 Task: Find connections with filter location Bembèrèkè with filter topic #Technologywith filter profile language Potuguese with filter current company Gates Corporation with filter school Narsee Monjee Educational Trust's - Jamnabai Narsee School with filter industry Breweries with filter service category Writing with filter keywords title Operations Manager
Action: Mouse moved to (553, 85)
Screenshot: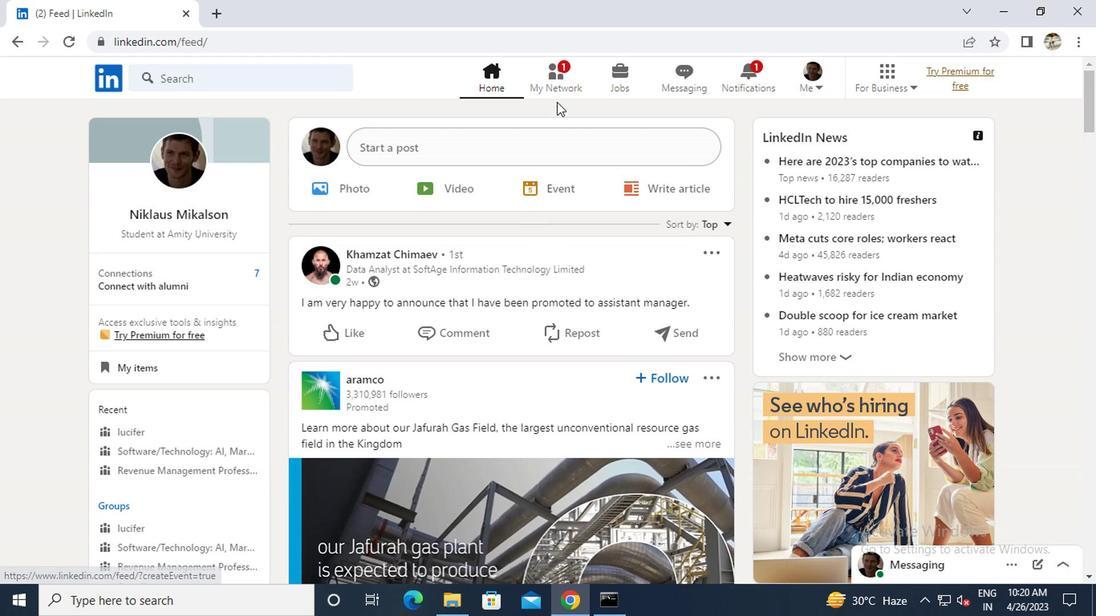 
Action: Mouse pressed left at (553, 85)
Screenshot: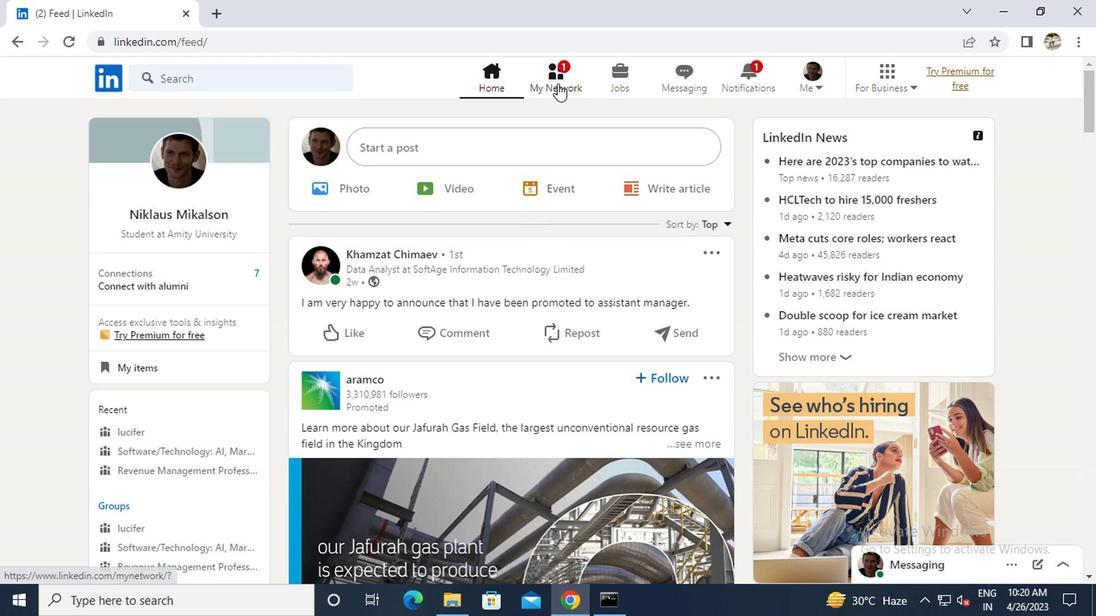 
Action: Mouse moved to (281, 165)
Screenshot: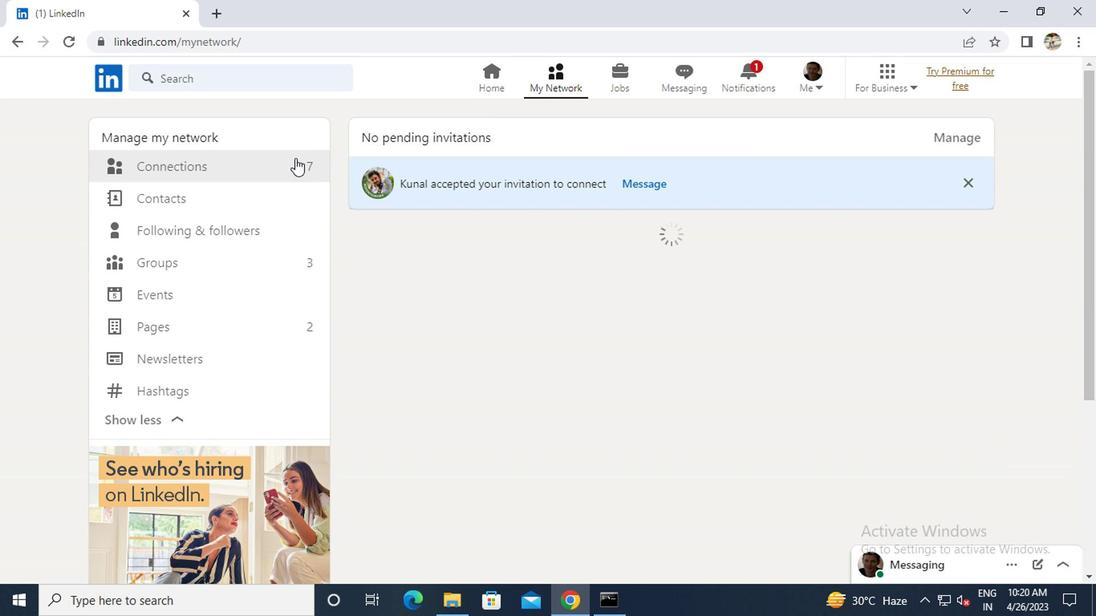 
Action: Mouse pressed left at (281, 165)
Screenshot: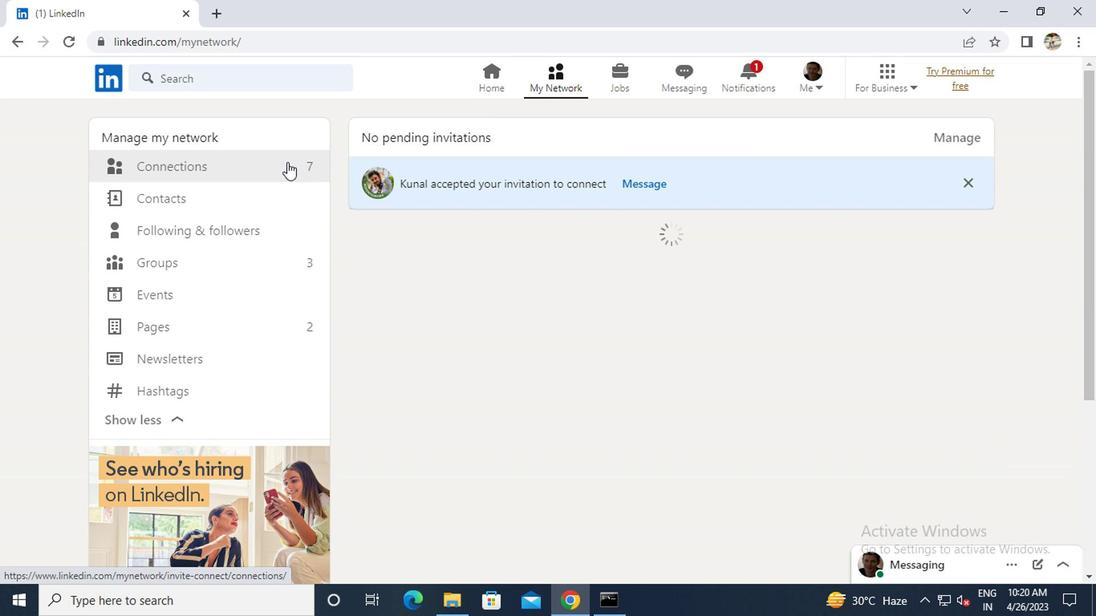 
Action: Mouse moved to (638, 167)
Screenshot: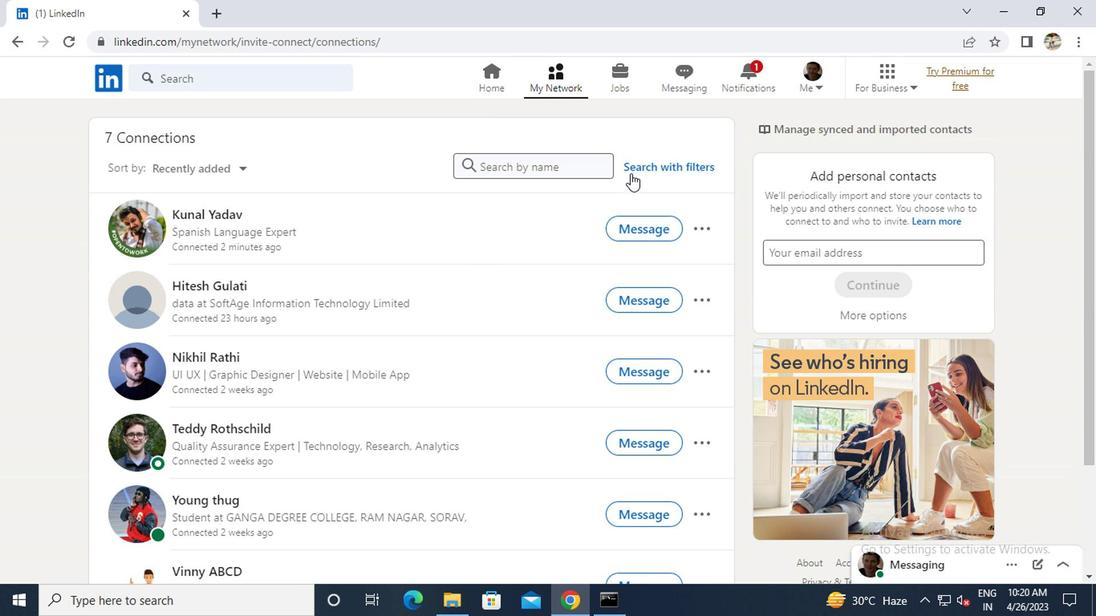 
Action: Mouse pressed left at (638, 167)
Screenshot: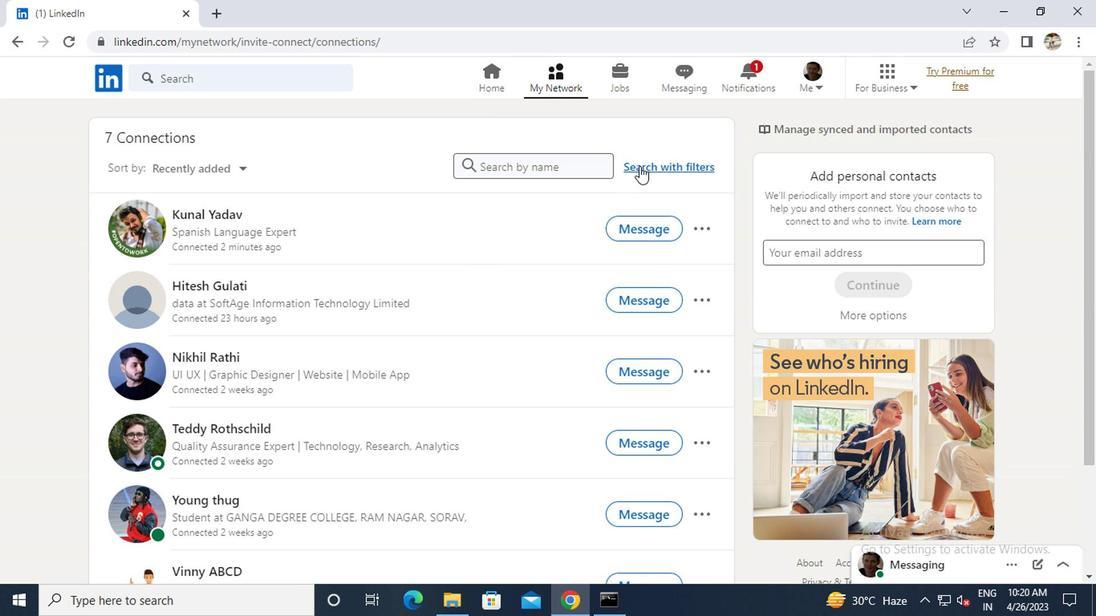 
Action: Mouse moved to (517, 125)
Screenshot: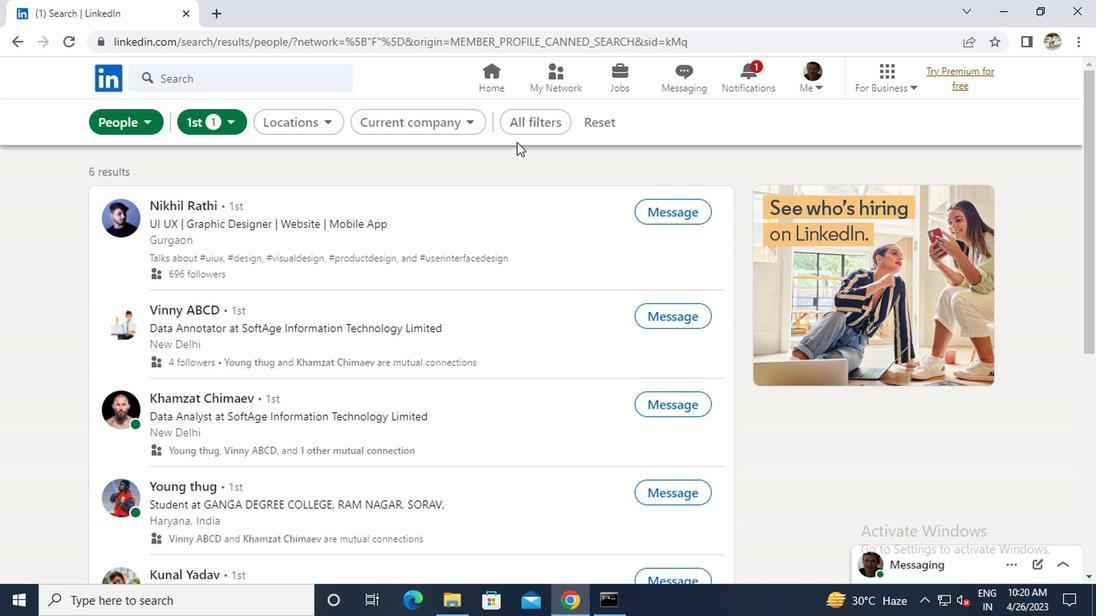 
Action: Mouse pressed left at (517, 125)
Screenshot: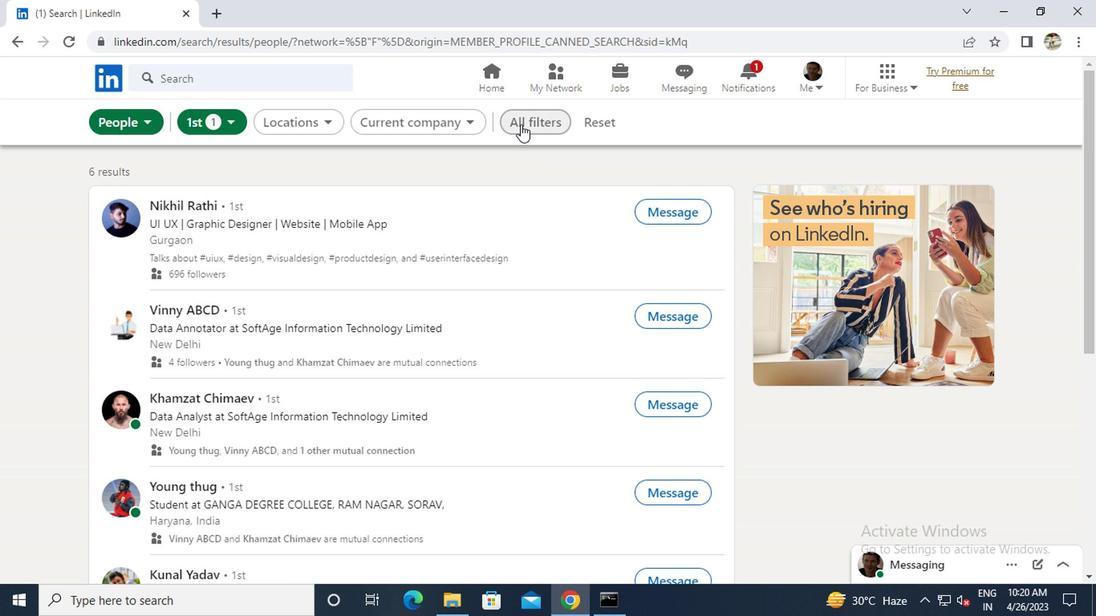 
Action: Mouse moved to (853, 323)
Screenshot: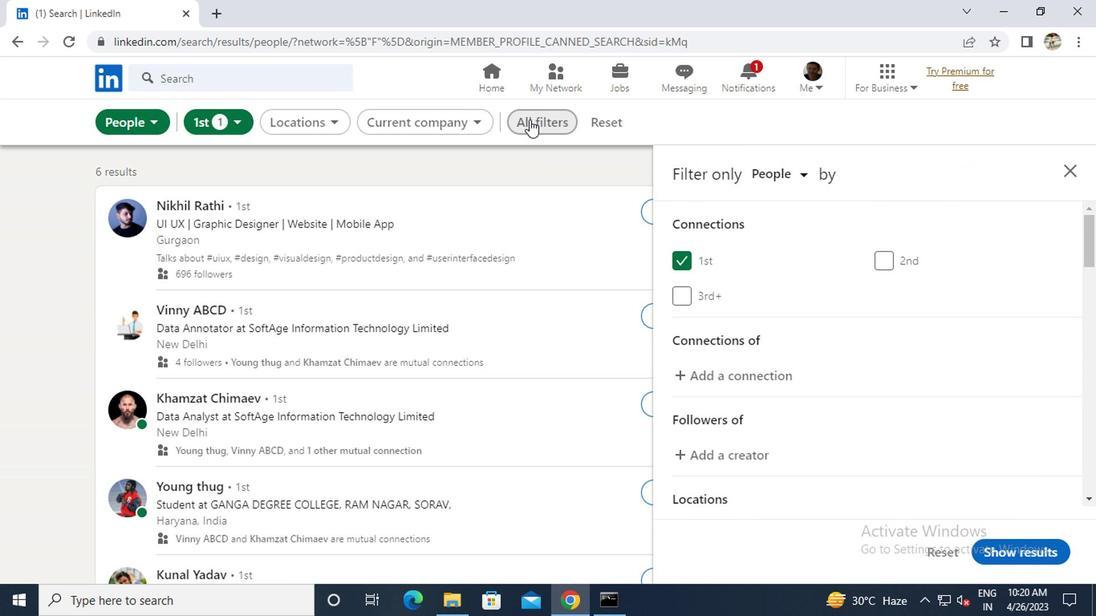 
Action: Mouse scrolled (853, 322) with delta (0, -1)
Screenshot: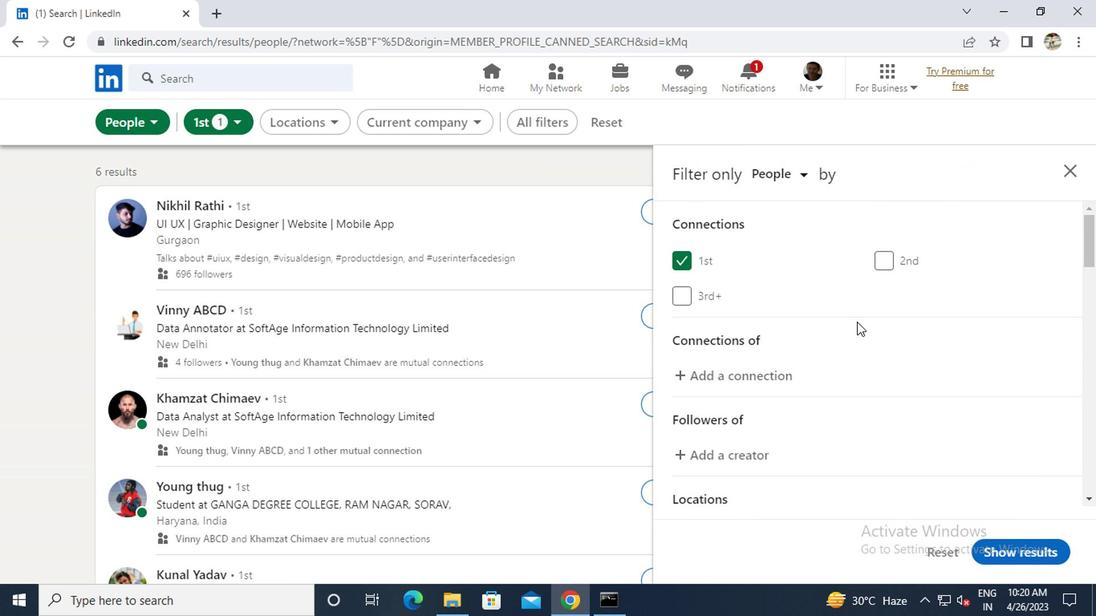 
Action: Mouse scrolled (853, 322) with delta (0, -1)
Screenshot: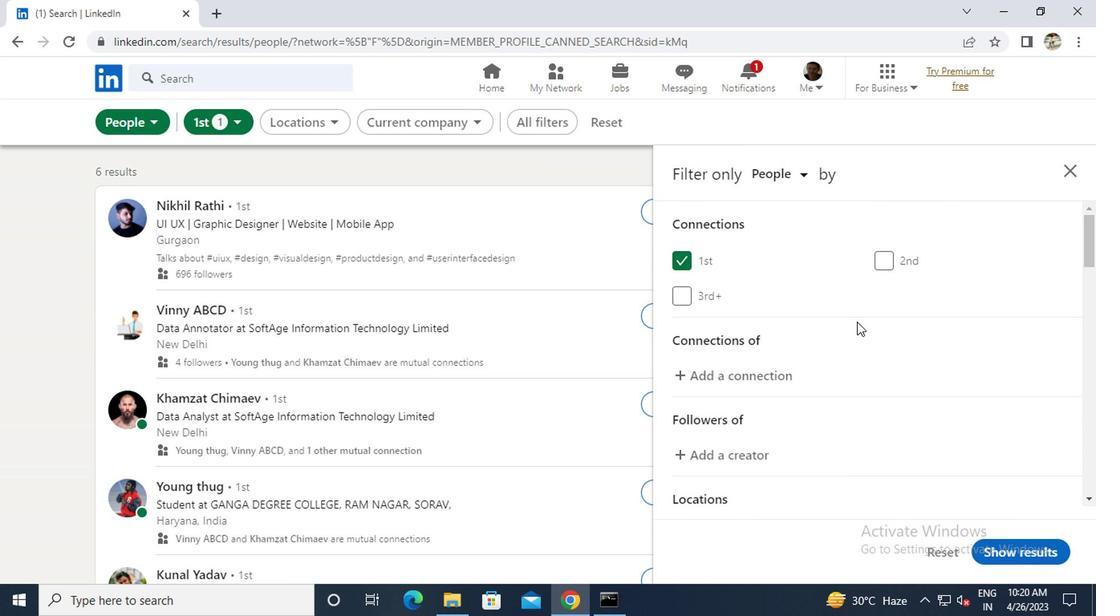 
Action: Mouse scrolled (853, 322) with delta (0, -1)
Screenshot: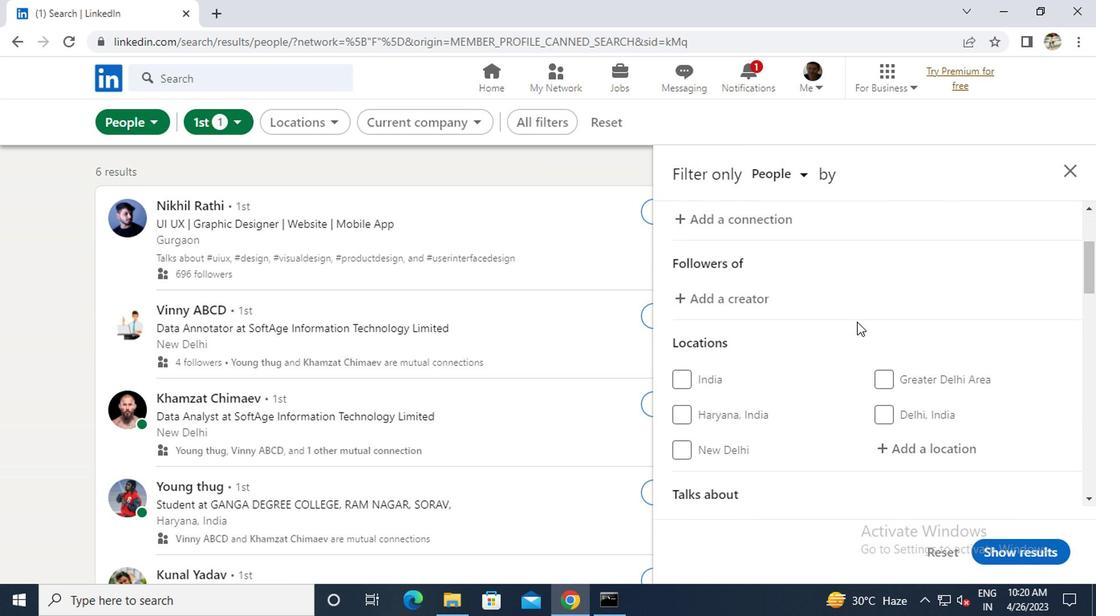 
Action: Mouse moved to (896, 363)
Screenshot: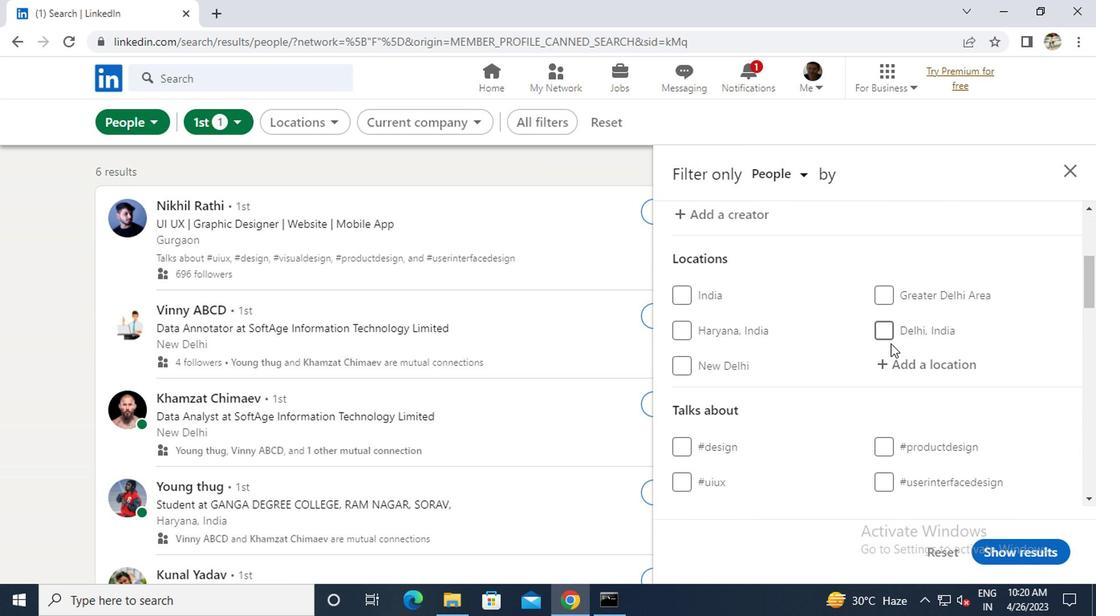 
Action: Mouse pressed left at (896, 363)
Screenshot: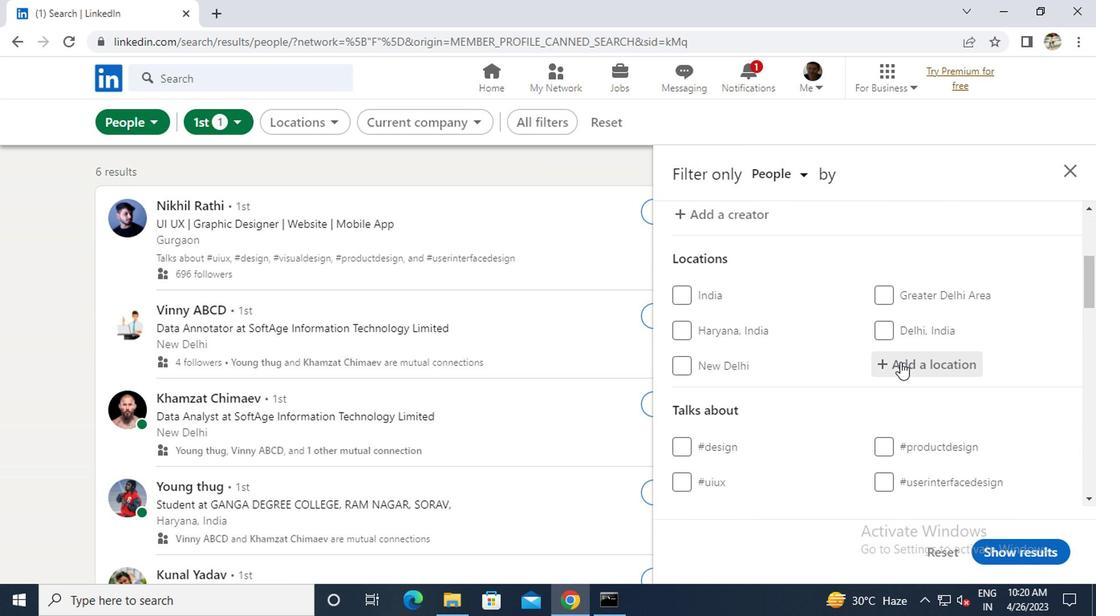 
Action: Key pressed <Key.caps_lock>b<Key.caps_lock>embereke
Screenshot: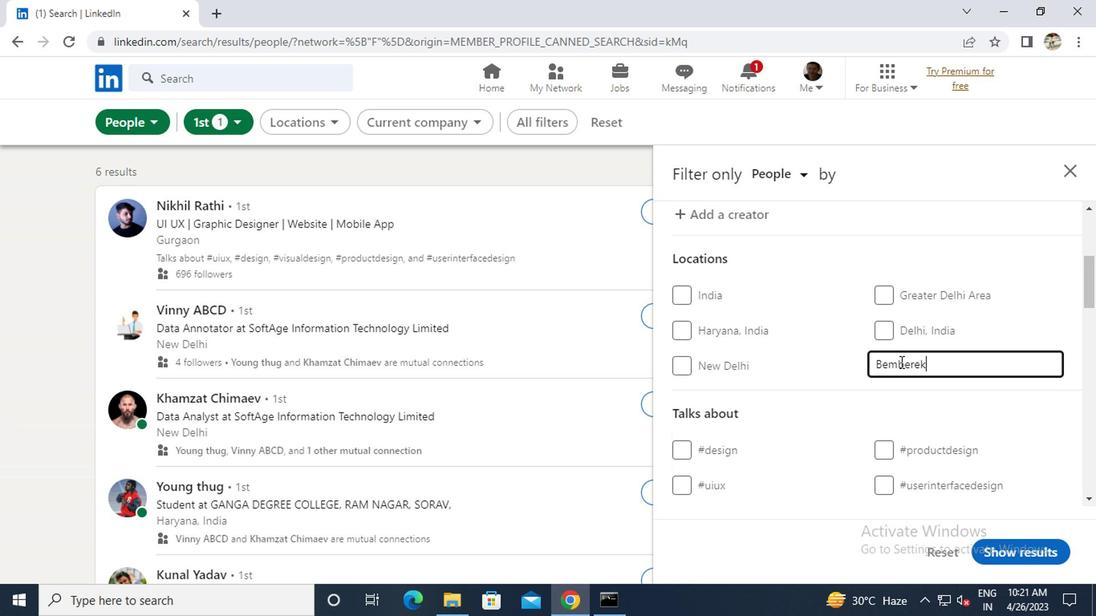 
Action: Mouse scrolled (896, 362) with delta (0, -1)
Screenshot: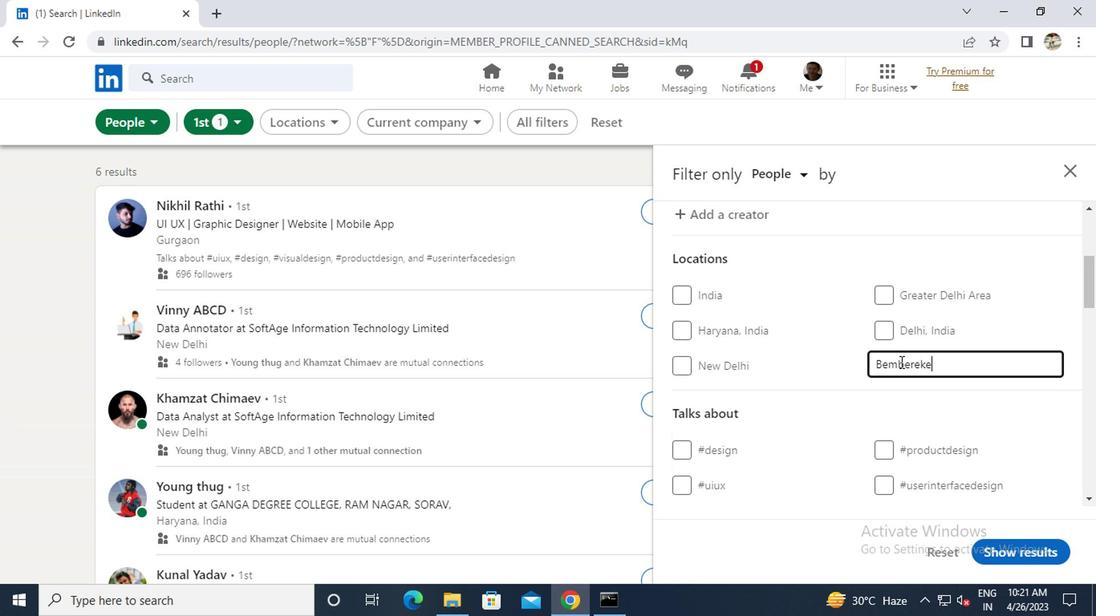 
Action: Mouse scrolled (896, 362) with delta (0, -1)
Screenshot: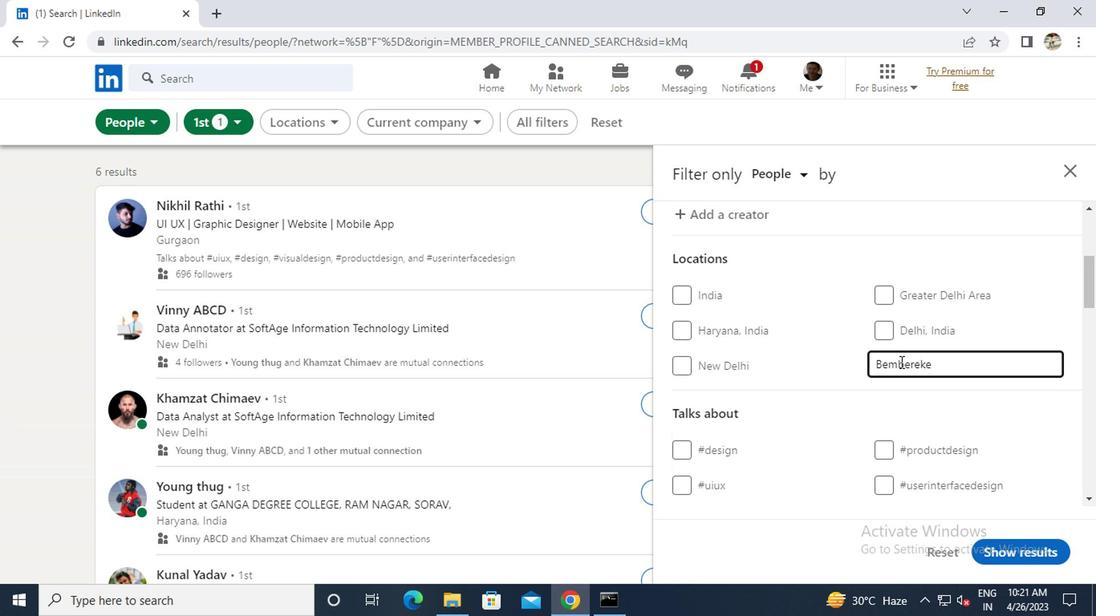 
Action: Mouse moved to (898, 364)
Screenshot: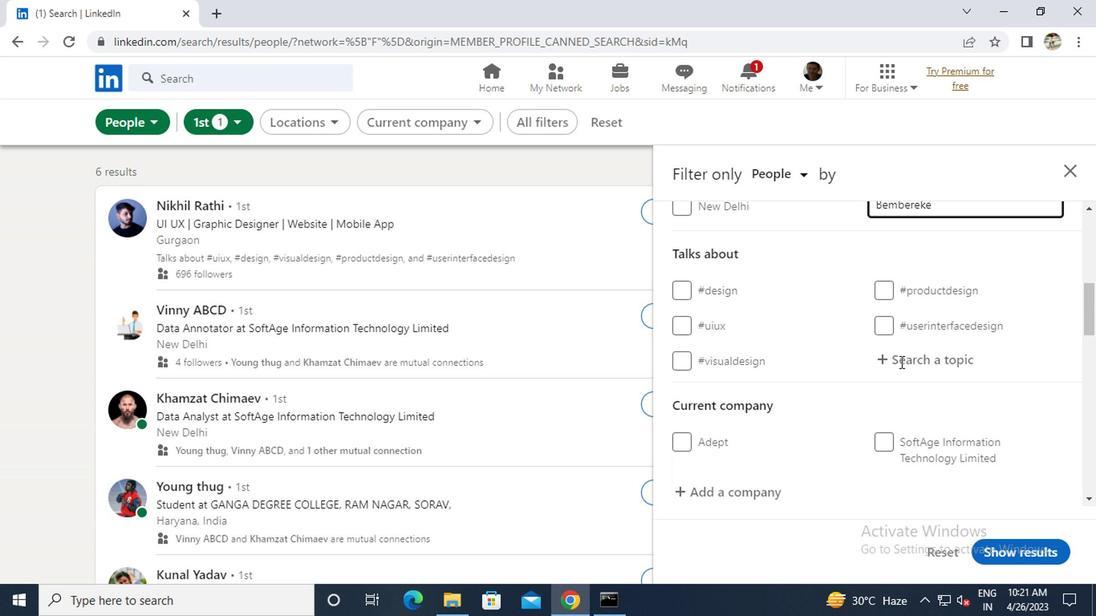 
Action: Mouse pressed left at (898, 364)
Screenshot: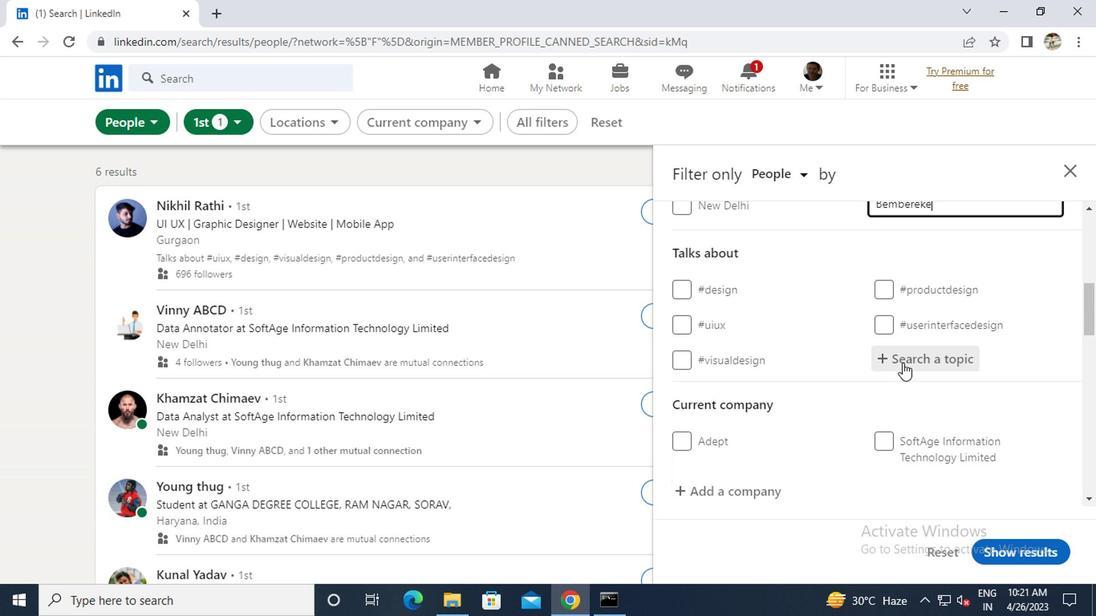 
Action: Key pressed <Key.shift>#<Key.caps_lock>T<Key.caps_lock>ECHNOLOGY
Screenshot: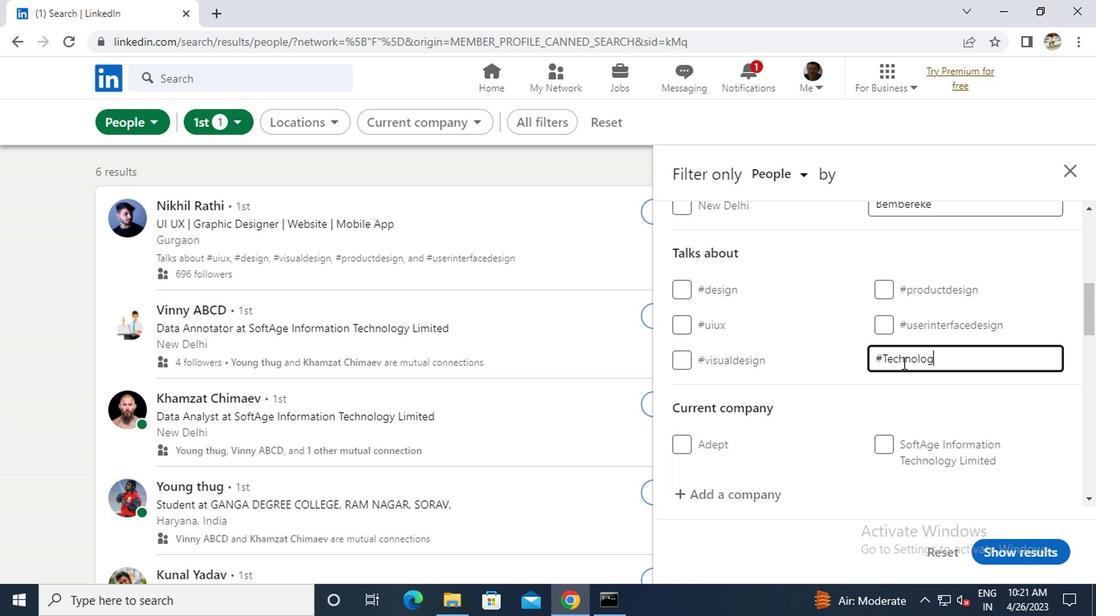 
Action: Mouse scrolled (898, 363) with delta (0, 0)
Screenshot: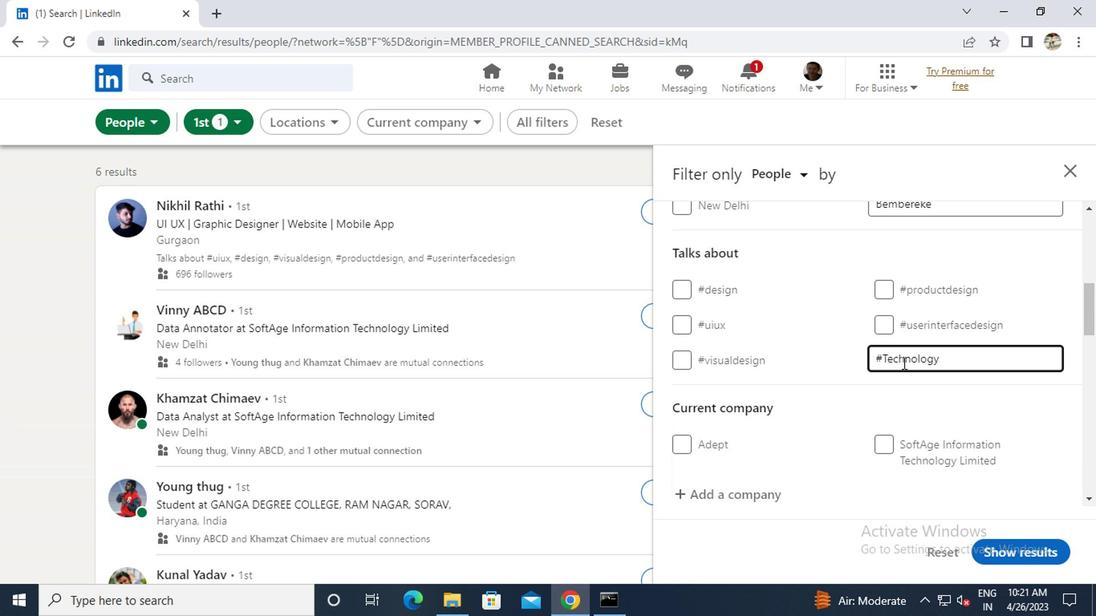 
Action: Mouse scrolled (898, 363) with delta (0, 0)
Screenshot: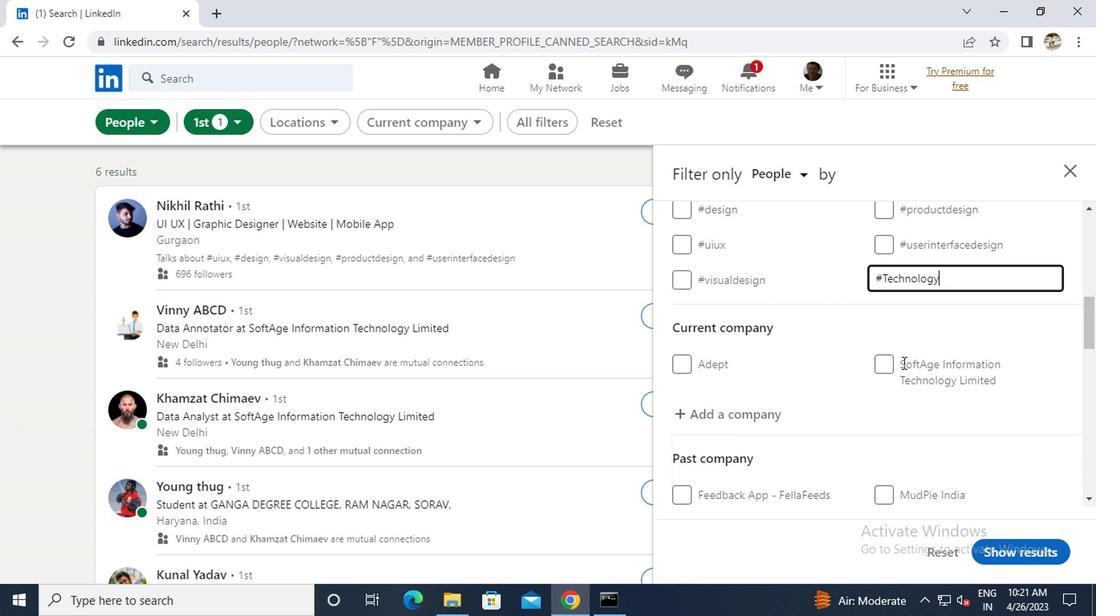 
Action: Mouse scrolled (898, 363) with delta (0, 0)
Screenshot: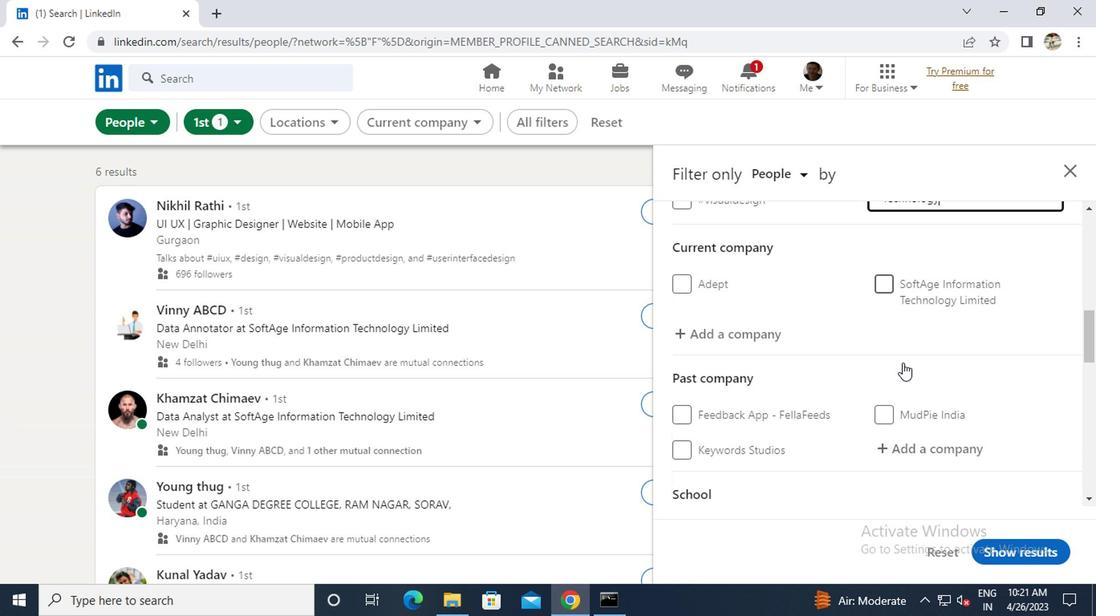 
Action: Mouse scrolled (898, 363) with delta (0, 0)
Screenshot: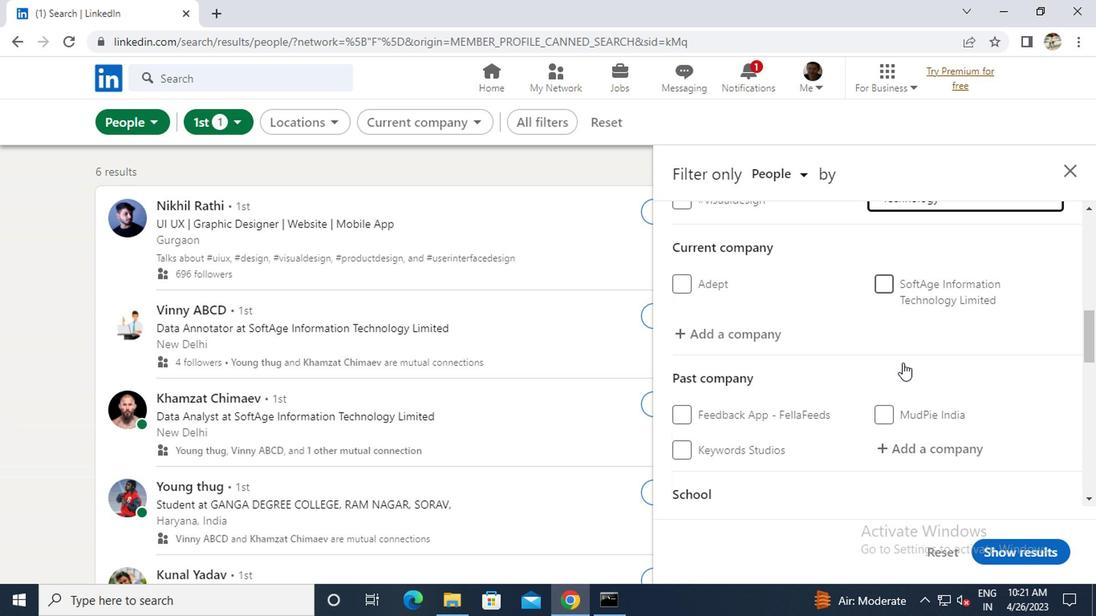 
Action: Mouse scrolled (898, 363) with delta (0, 0)
Screenshot: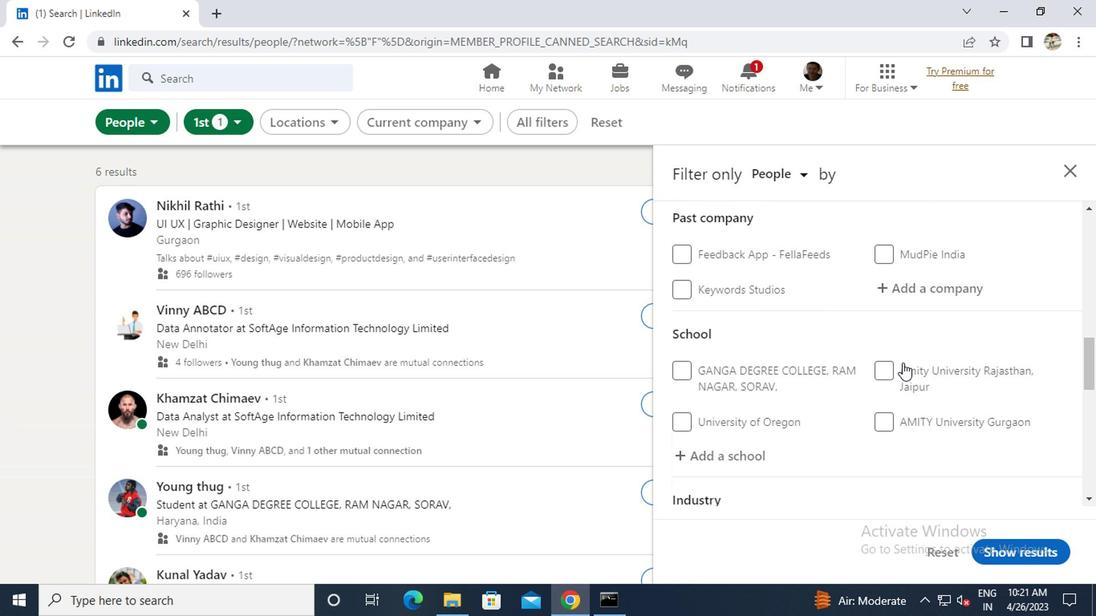 
Action: Mouse scrolled (898, 363) with delta (0, 0)
Screenshot: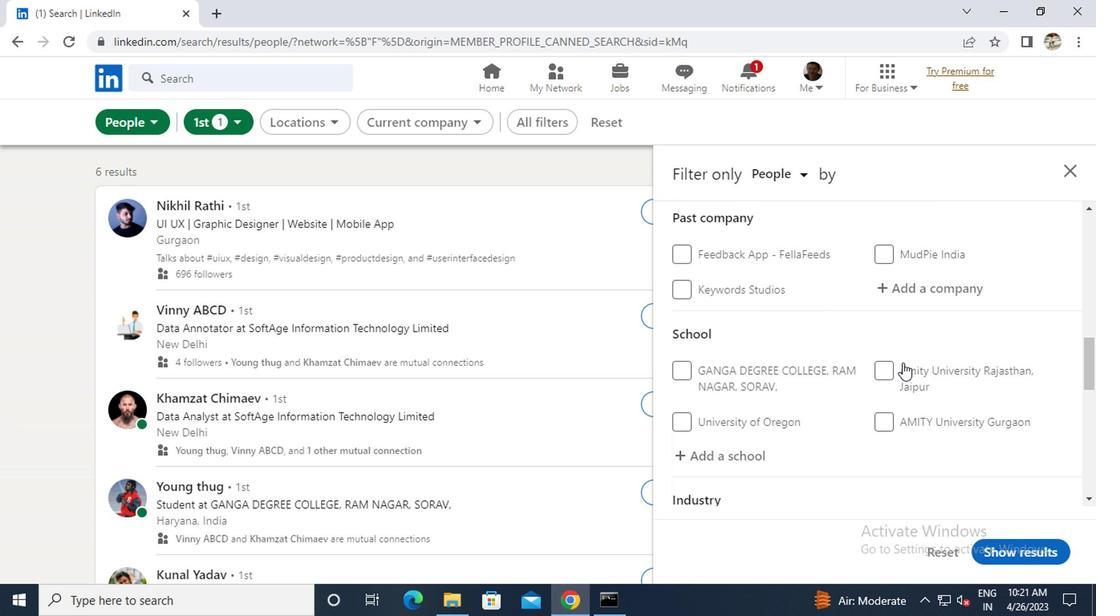 
Action: Mouse scrolled (898, 363) with delta (0, 0)
Screenshot: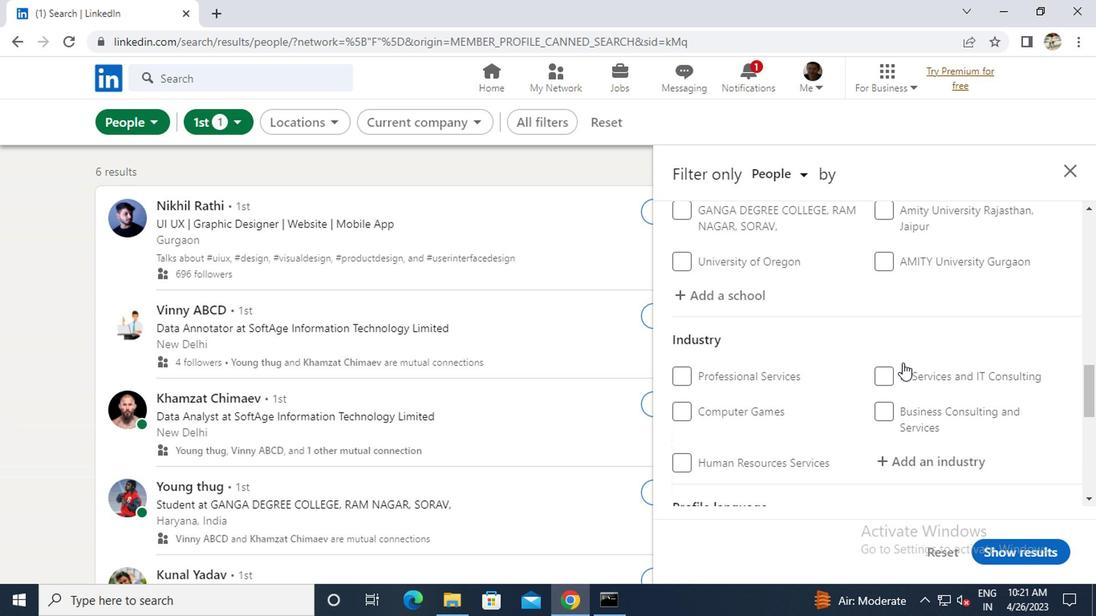 
Action: Mouse scrolled (898, 363) with delta (0, 0)
Screenshot: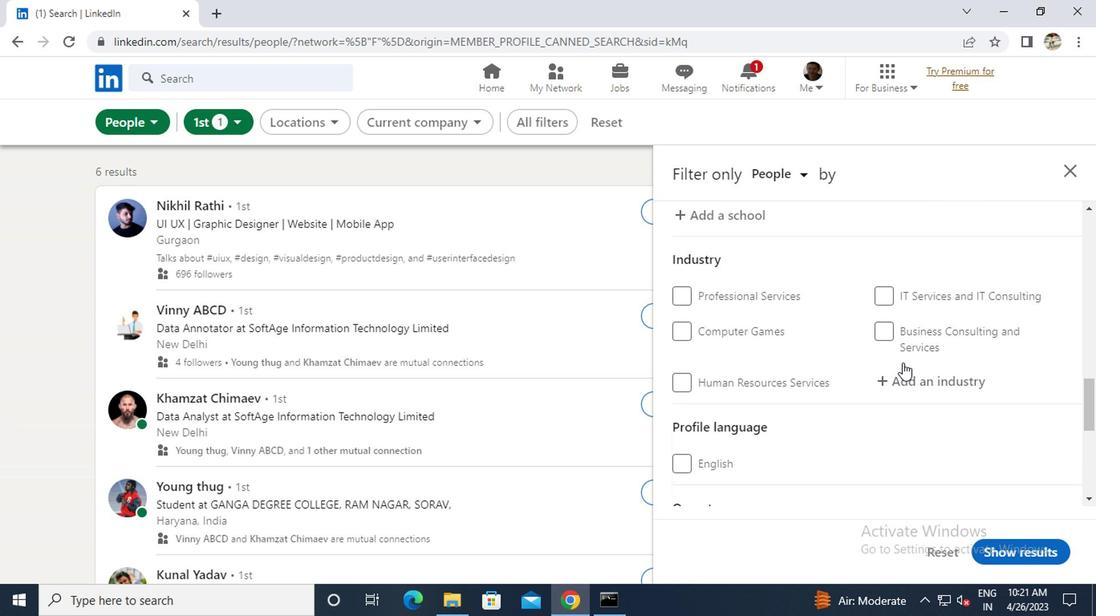 
Action: Mouse scrolled (898, 363) with delta (0, 0)
Screenshot: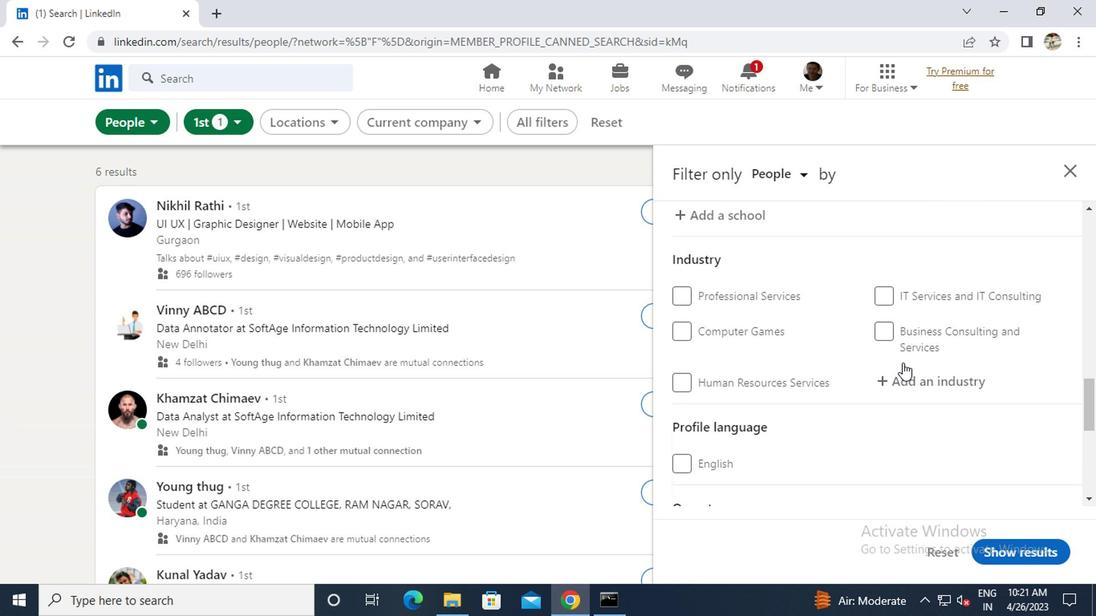 
Action: Mouse scrolled (898, 365) with delta (0, 1)
Screenshot: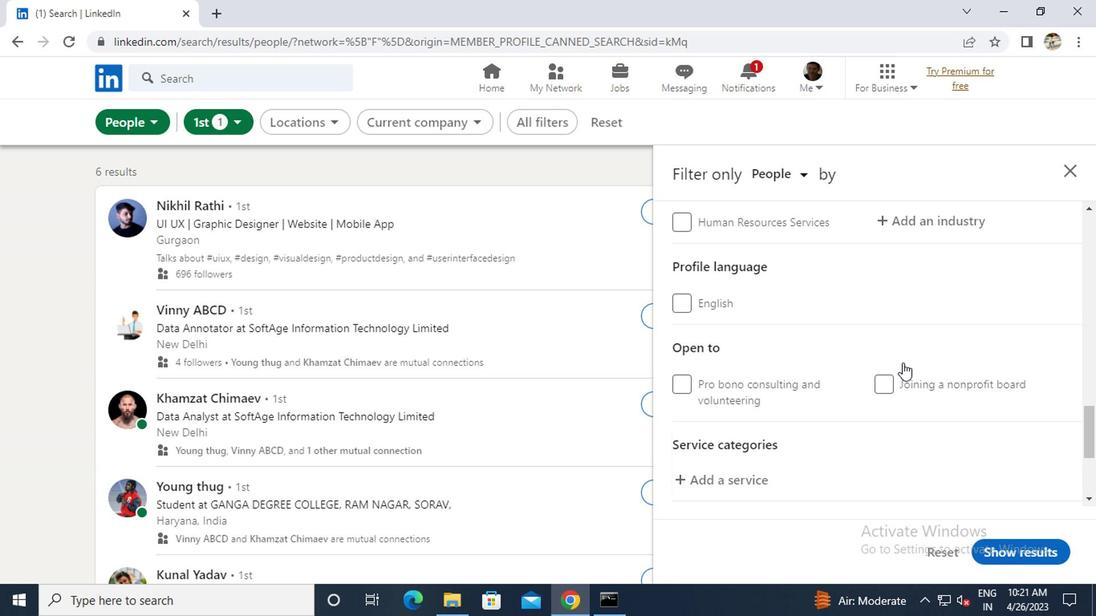 
Action: Mouse scrolled (898, 365) with delta (0, 1)
Screenshot: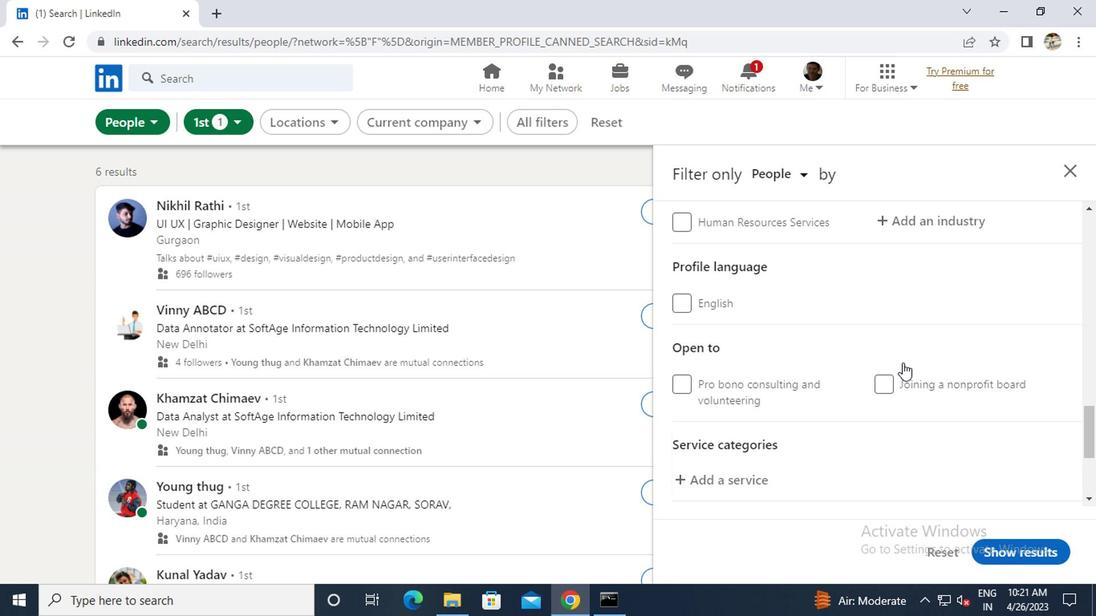 
Action: Mouse scrolled (898, 365) with delta (0, 1)
Screenshot: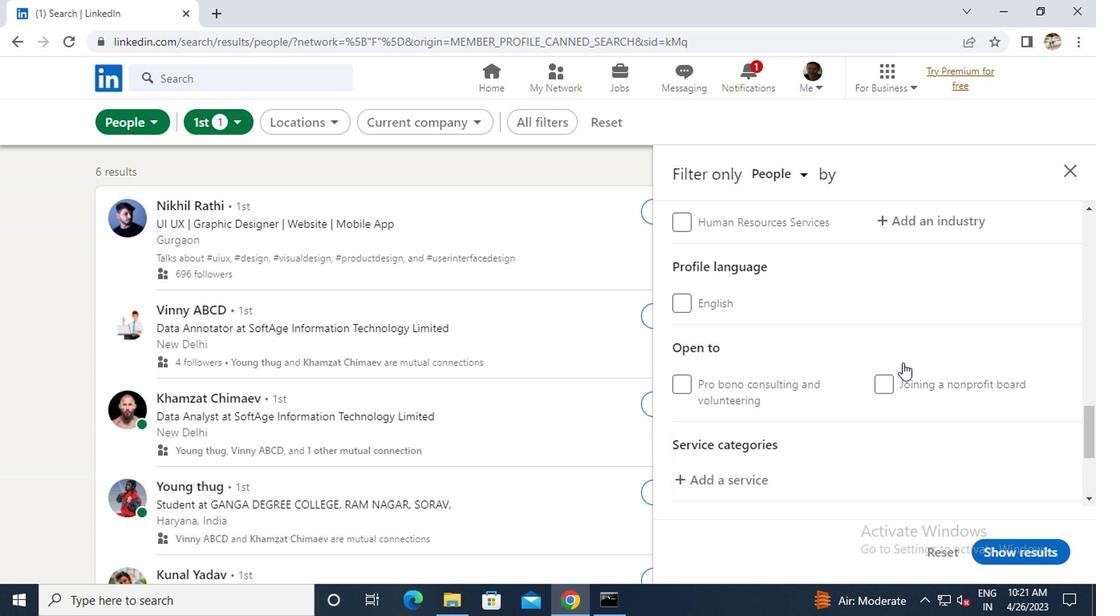 
Action: Mouse scrolled (898, 365) with delta (0, 1)
Screenshot: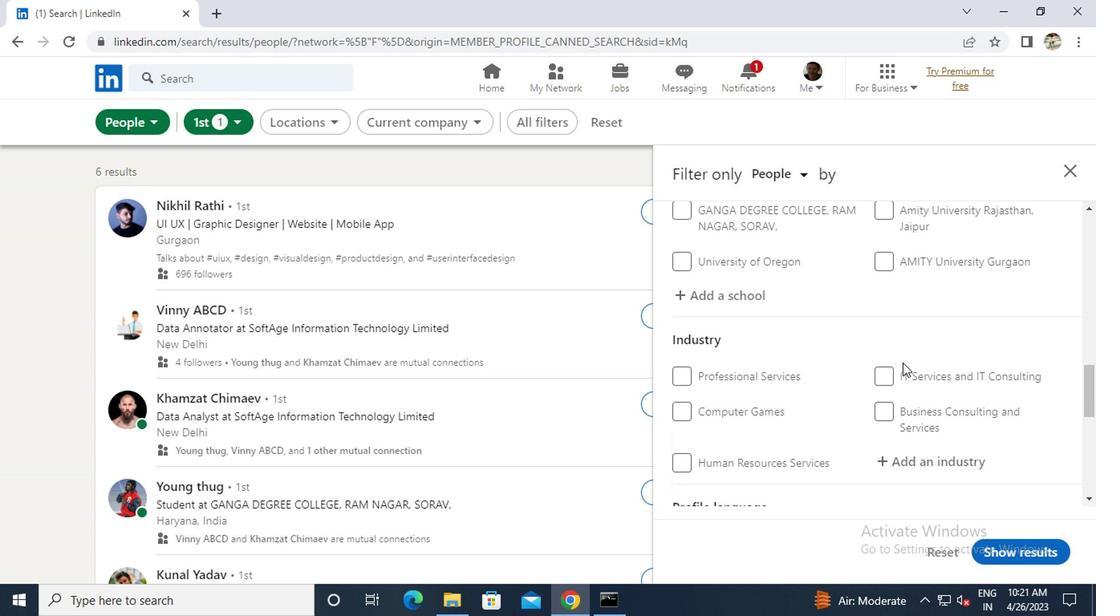 
Action: Mouse scrolled (898, 365) with delta (0, 1)
Screenshot: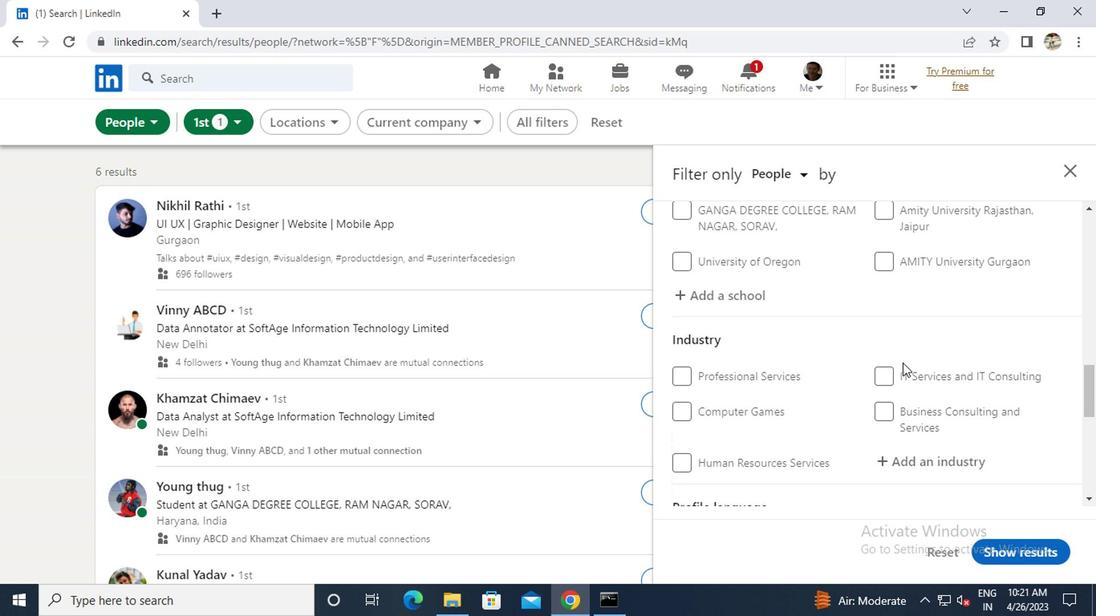 
Action: Mouse scrolled (898, 365) with delta (0, 1)
Screenshot: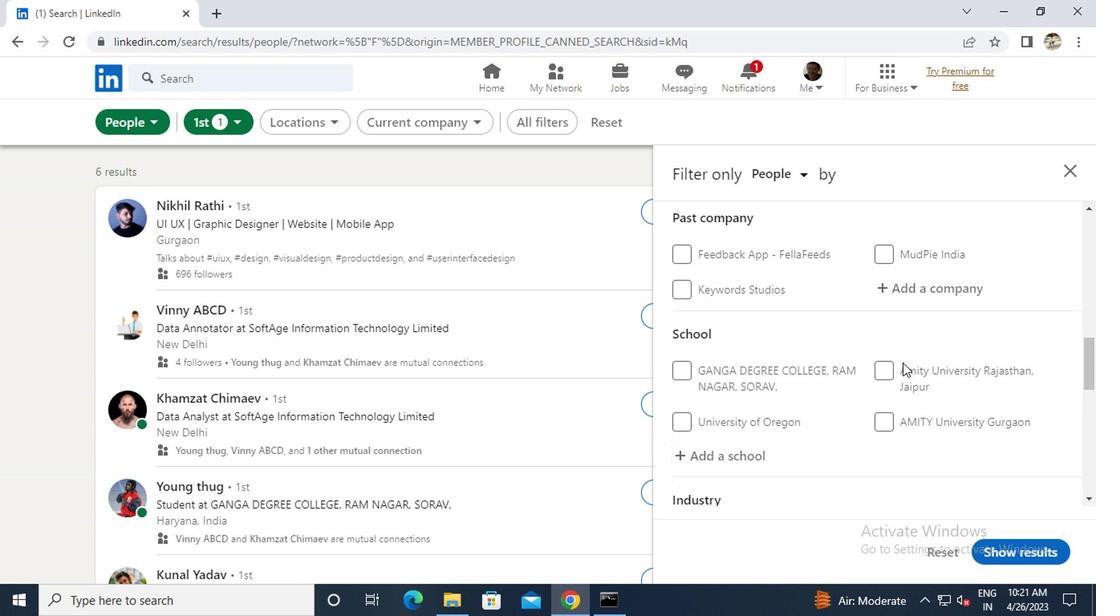 
Action: Mouse scrolled (898, 365) with delta (0, 1)
Screenshot: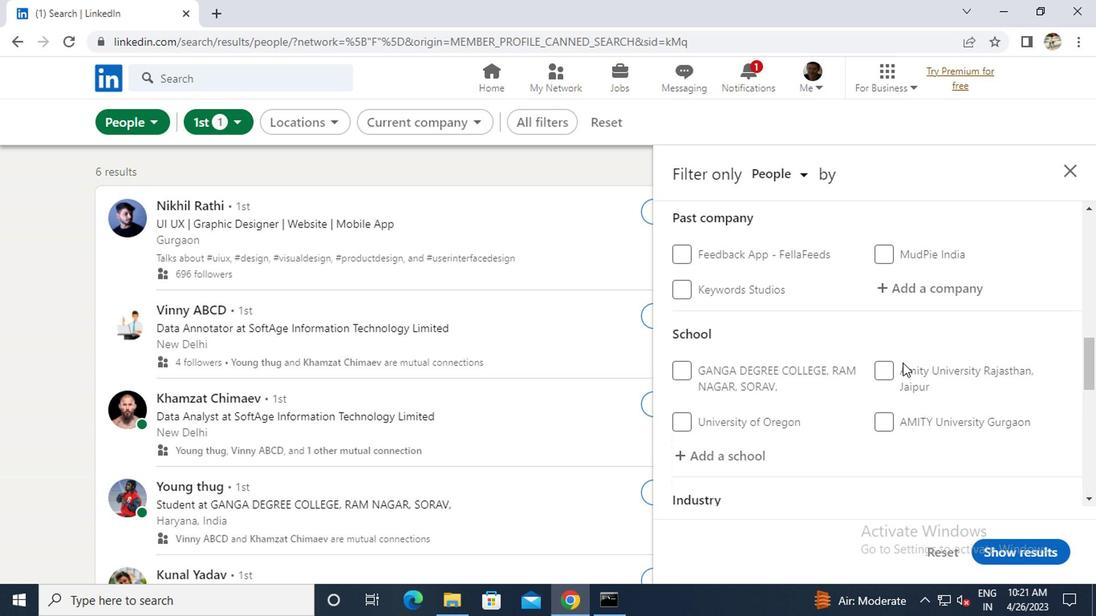 
Action: Mouse scrolled (898, 365) with delta (0, 1)
Screenshot: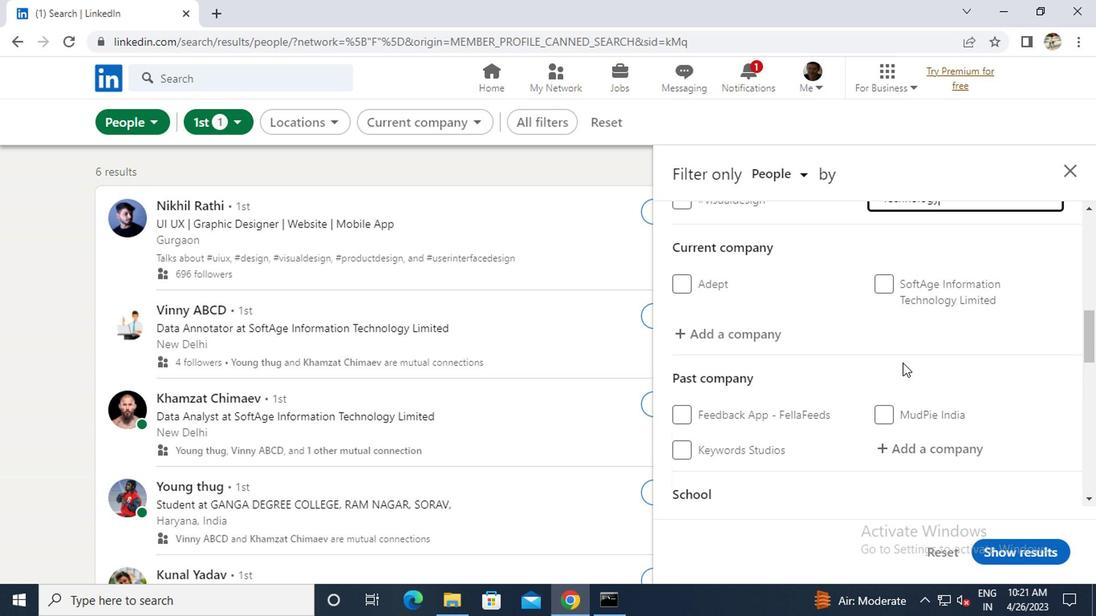 
Action: Mouse moved to (739, 415)
Screenshot: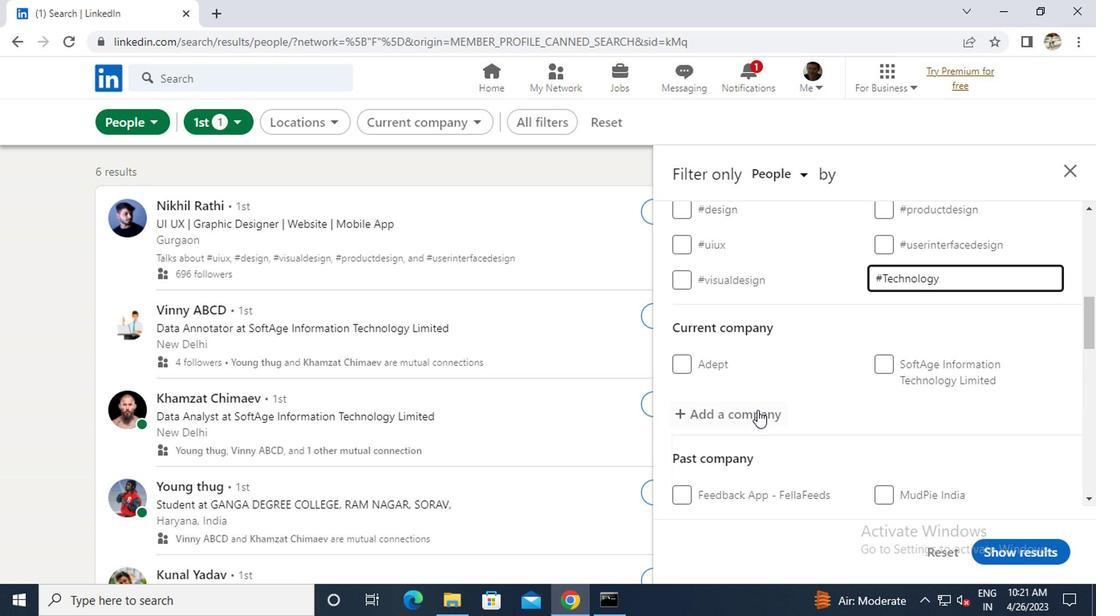 
Action: Mouse pressed left at (739, 415)
Screenshot: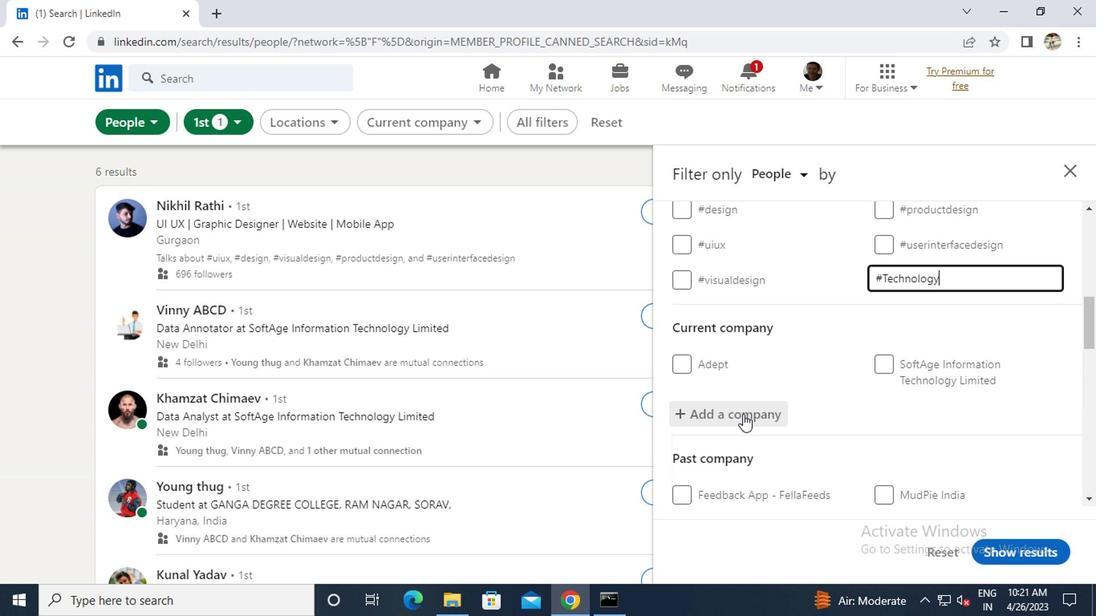 
Action: Key pressed <Key.caps_lock>G<Key.caps_lock>ATES<Key.space><Key.caps_lock>C<Key.caps_lock>ORPORATION
Screenshot: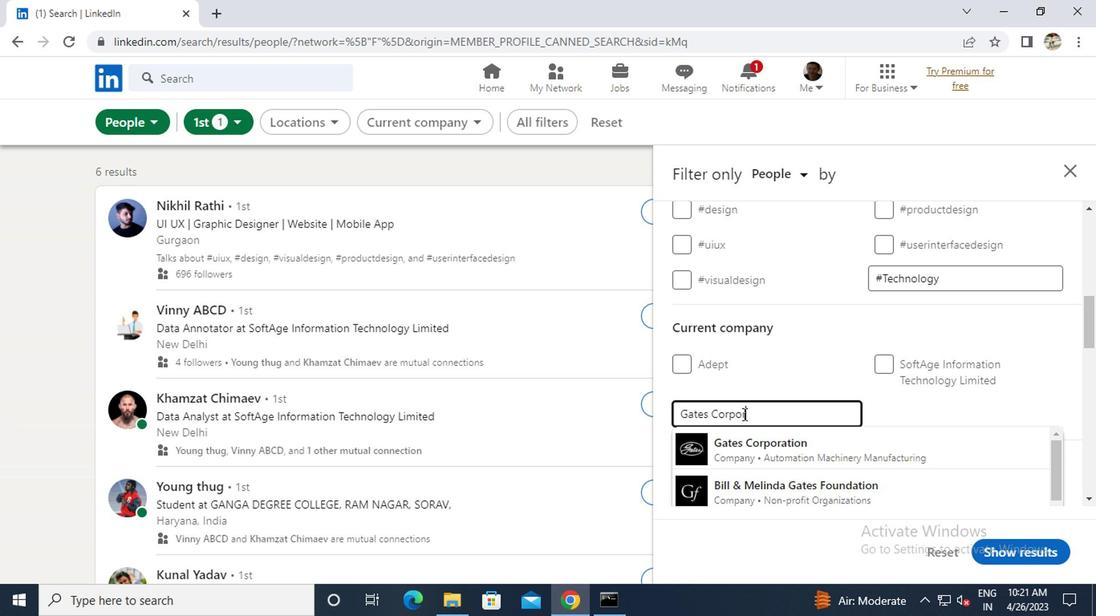 
Action: Mouse moved to (736, 437)
Screenshot: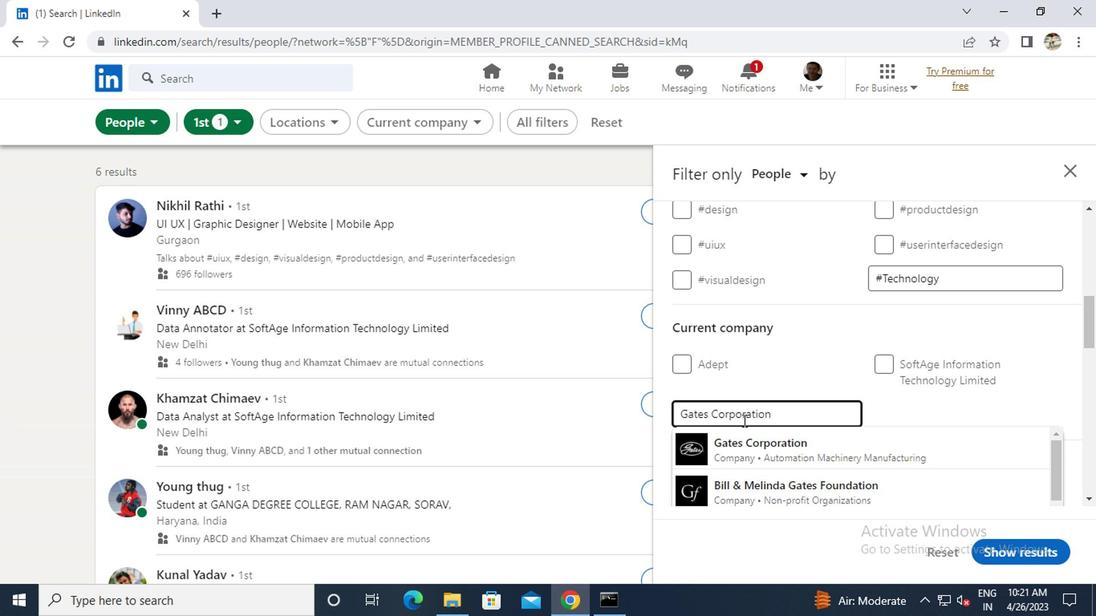 
Action: Mouse pressed left at (736, 437)
Screenshot: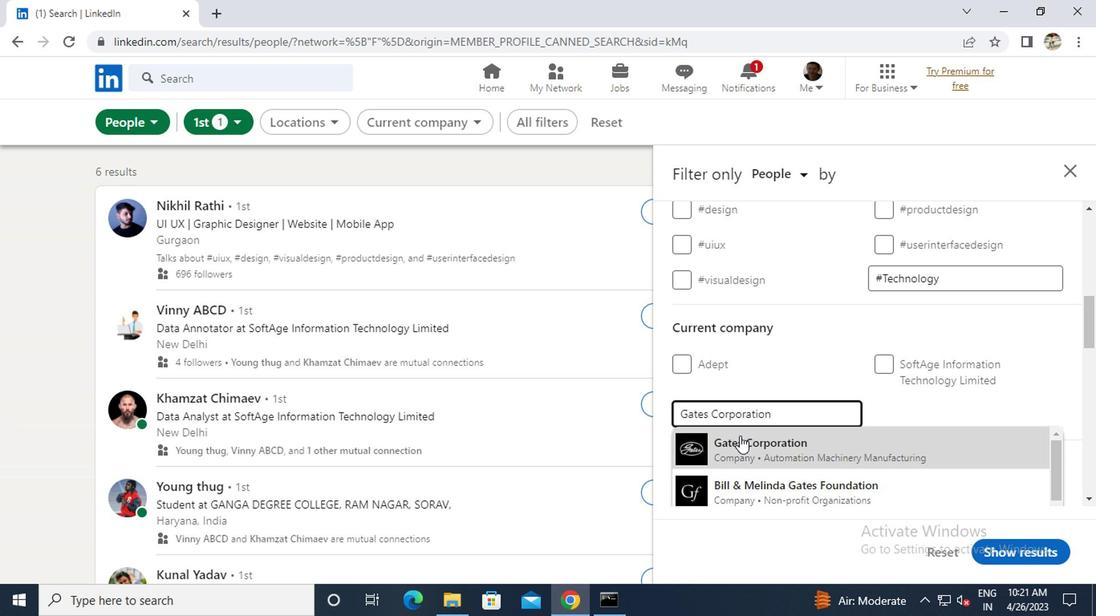 
Action: Mouse scrolled (736, 436) with delta (0, 0)
Screenshot: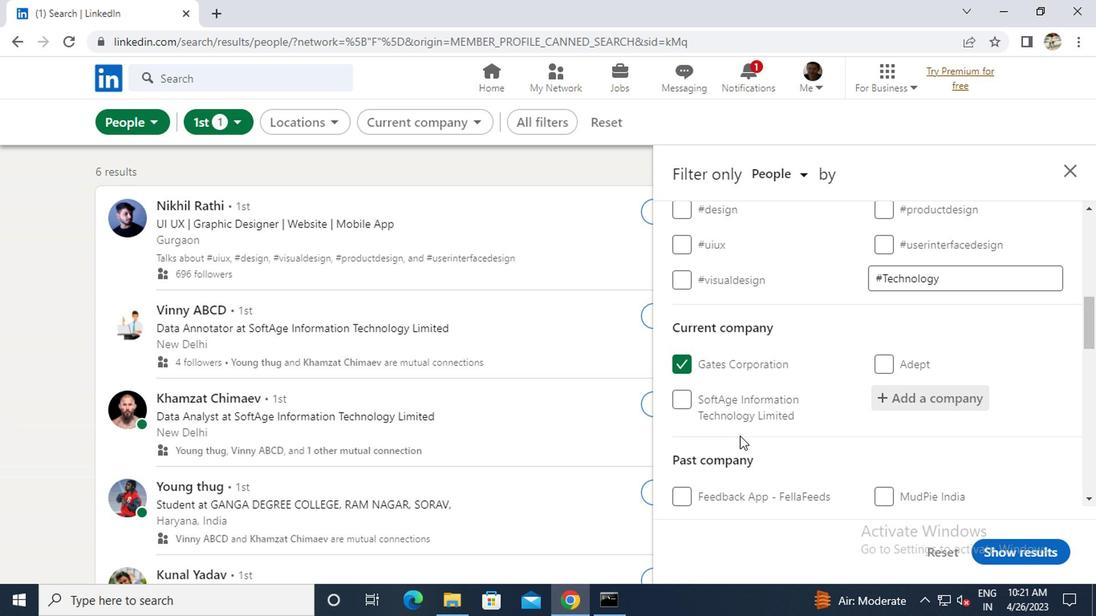 
Action: Mouse scrolled (736, 436) with delta (0, 0)
Screenshot: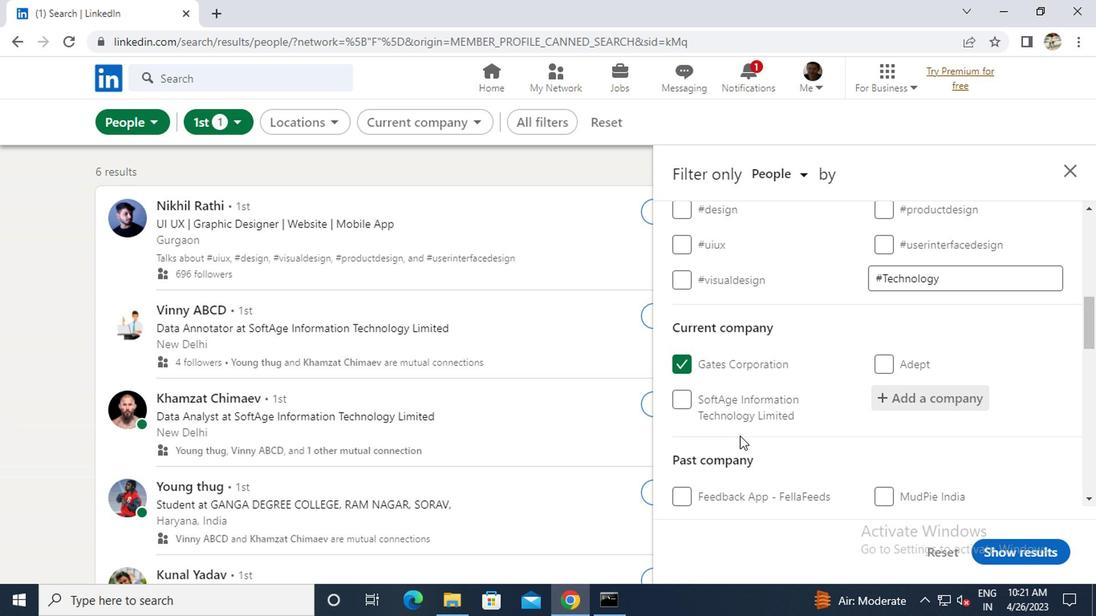 
Action: Mouse scrolled (736, 436) with delta (0, 0)
Screenshot: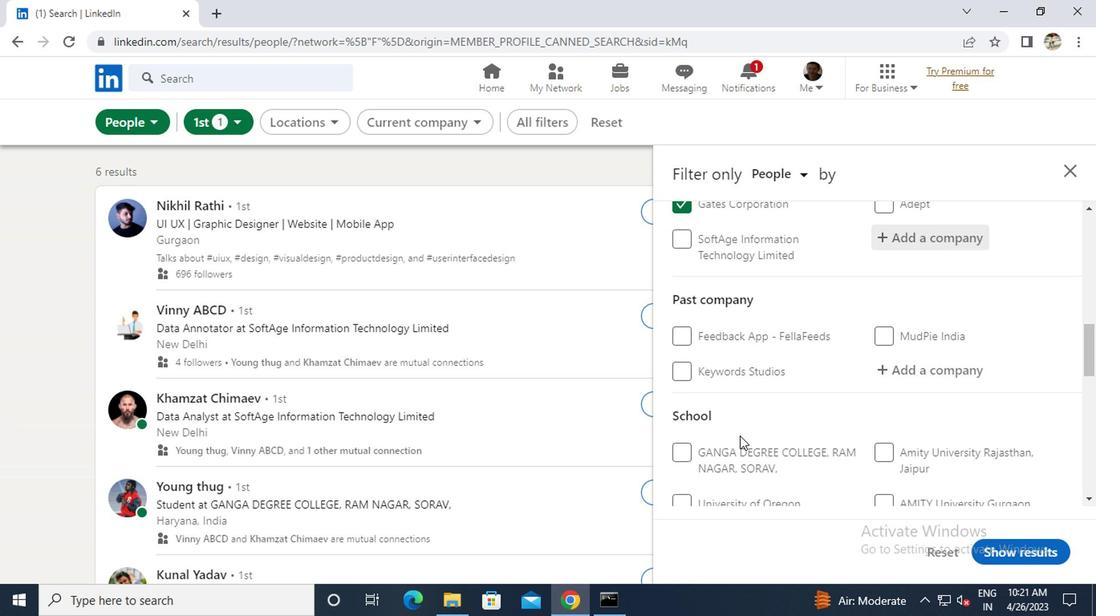 
Action: Mouse moved to (723, 454)
Screenshot: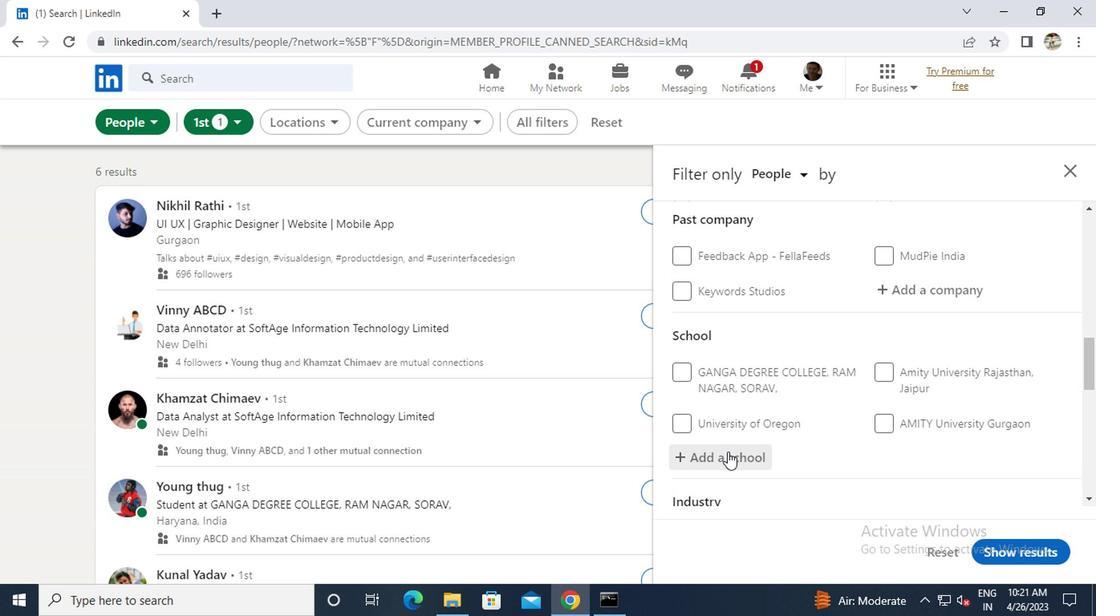 
Action: Mouse pressed left at (723, 454)
Screenshot: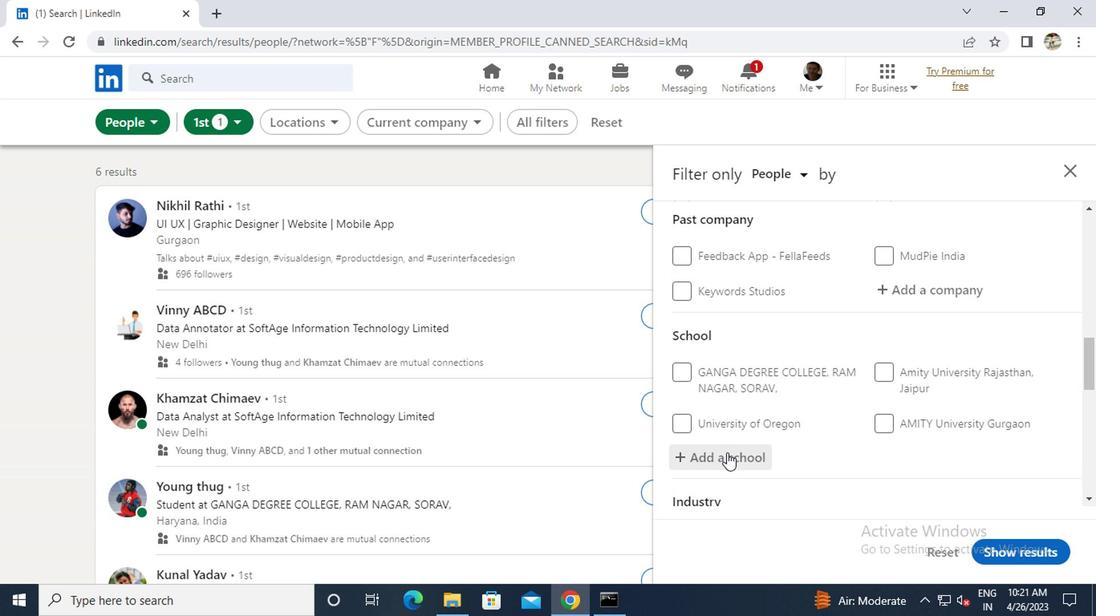 
Action: Key pressed <Key.caps_lock>N<Key.caps_lock>ARSEE<Key.space><Key.caps_lock>M<Key.caps_lock>ONJEE<Key.space><Key.caps_lock>E<Key.caps_lock>DUCATIONAL<Key.space><Key.caps_lock>T<Key.caps_lock>U<Key.backspace>RUST'S<Key.space>-<Key.space><Key.caps_lock>J<Key.caps_lock>AMNABAI<Key.space><Key.caps_lock>N<Key.caps_lock>ARSEE<Key.space><Key.caps_lock>S<Key.caps_lock>CHOOL
Screenshot: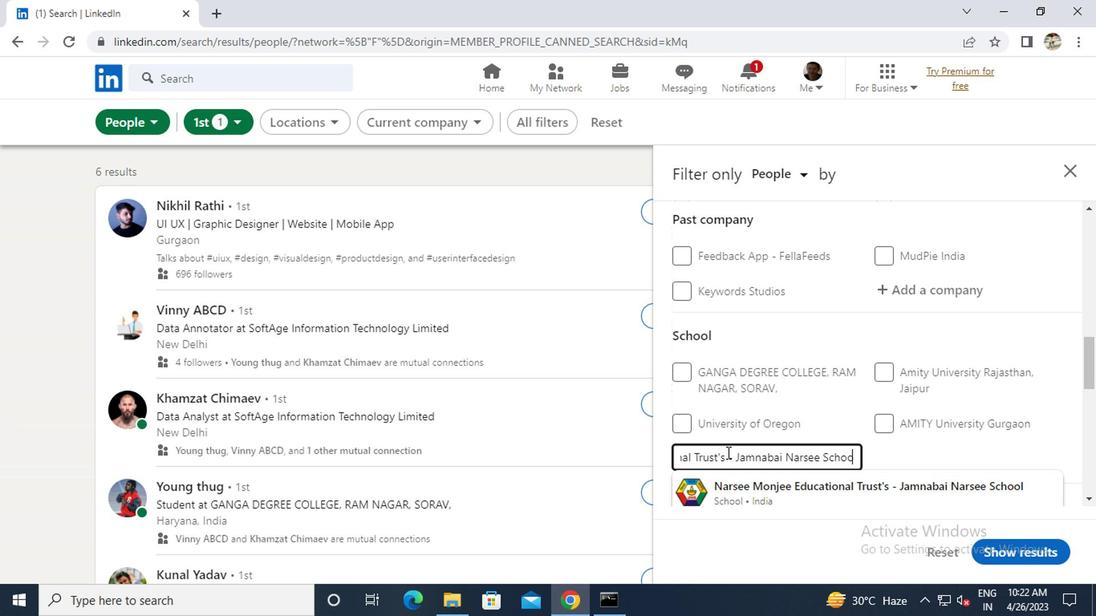 
Action: Mouse moved to (749, 479)
Screenshot: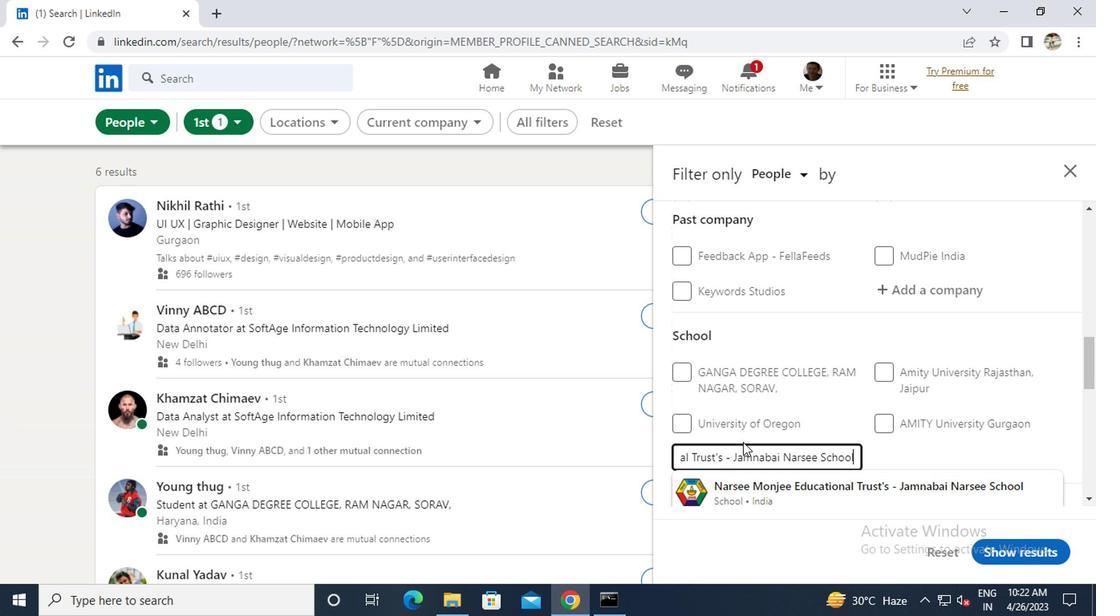 
Action: Mouse pressed left at (749, 479)
Screenshot: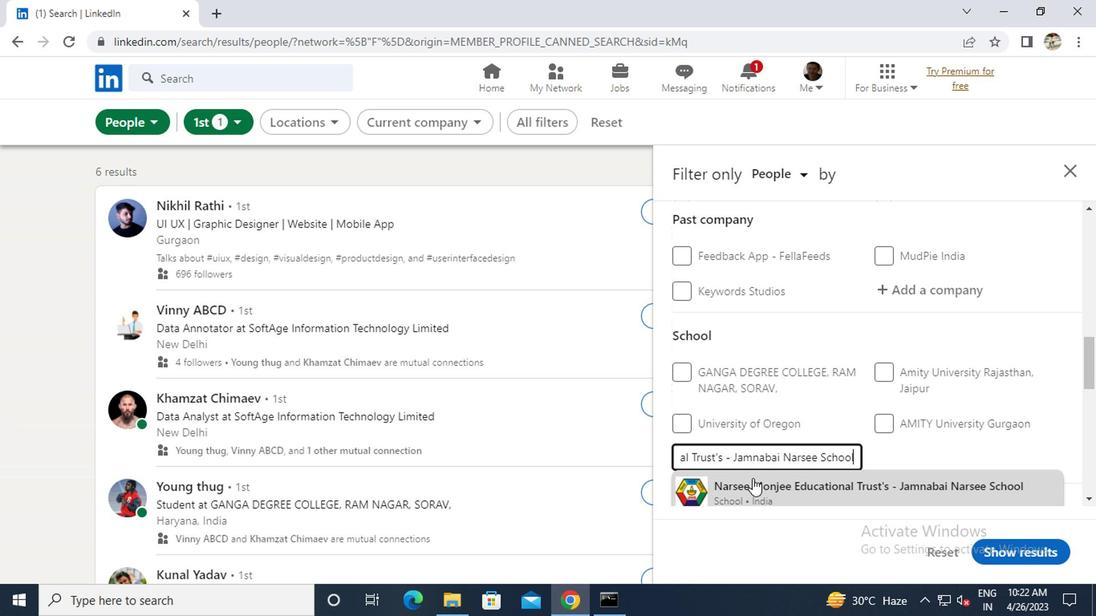
Action: Mouse scrolled (749, 479) with delta (0, 0)
Screenshot: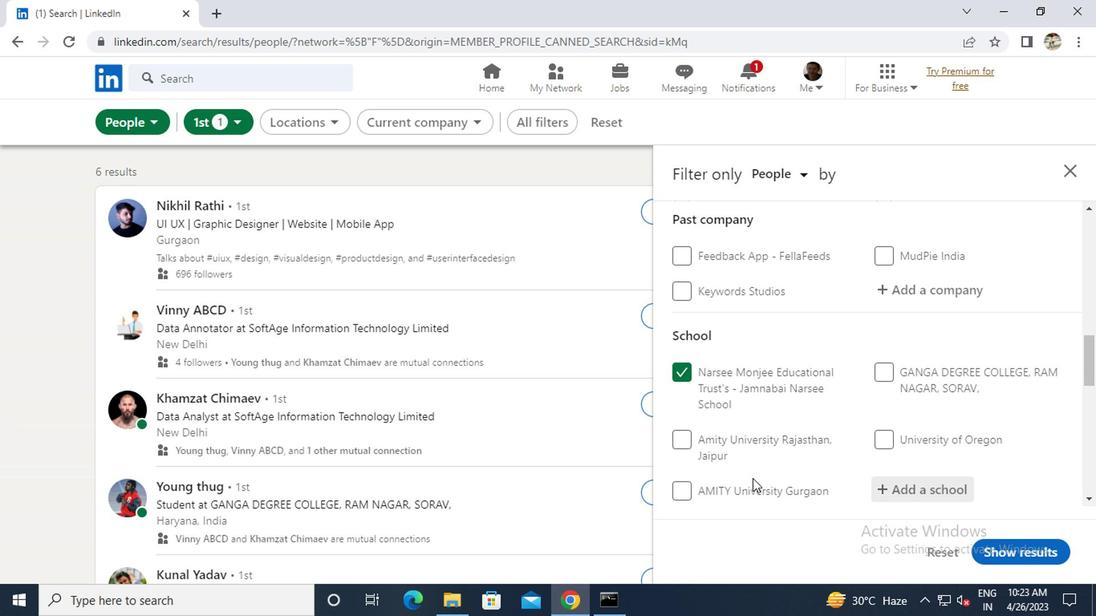 
Action: Mouse scrolled (749, 479) with delta (0, 0)
Screenshot: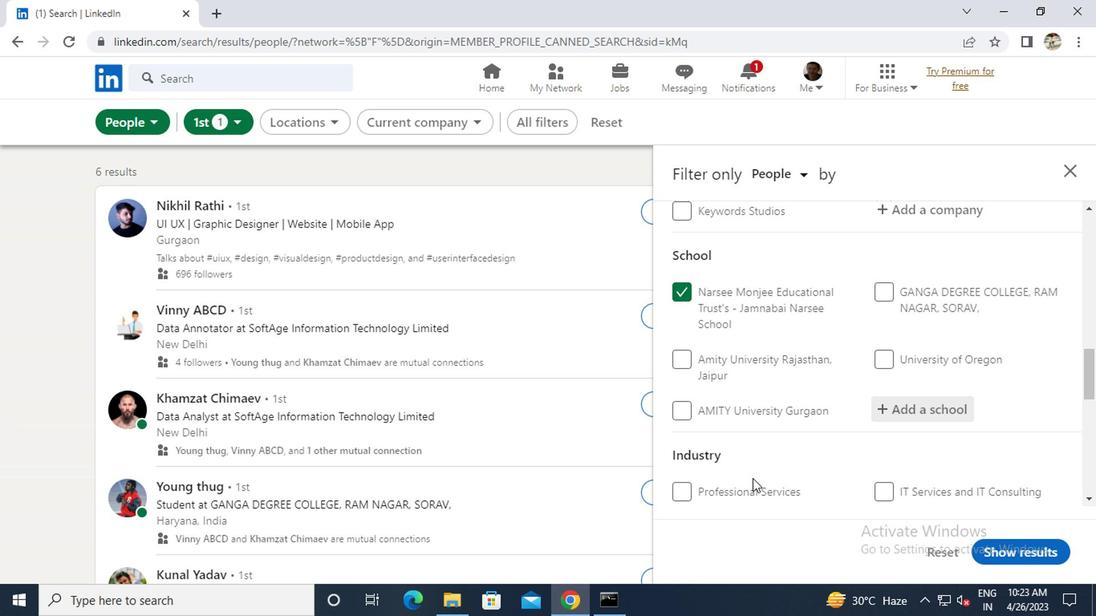 
Action: Mouse moved to (898, 500)
Screenshot: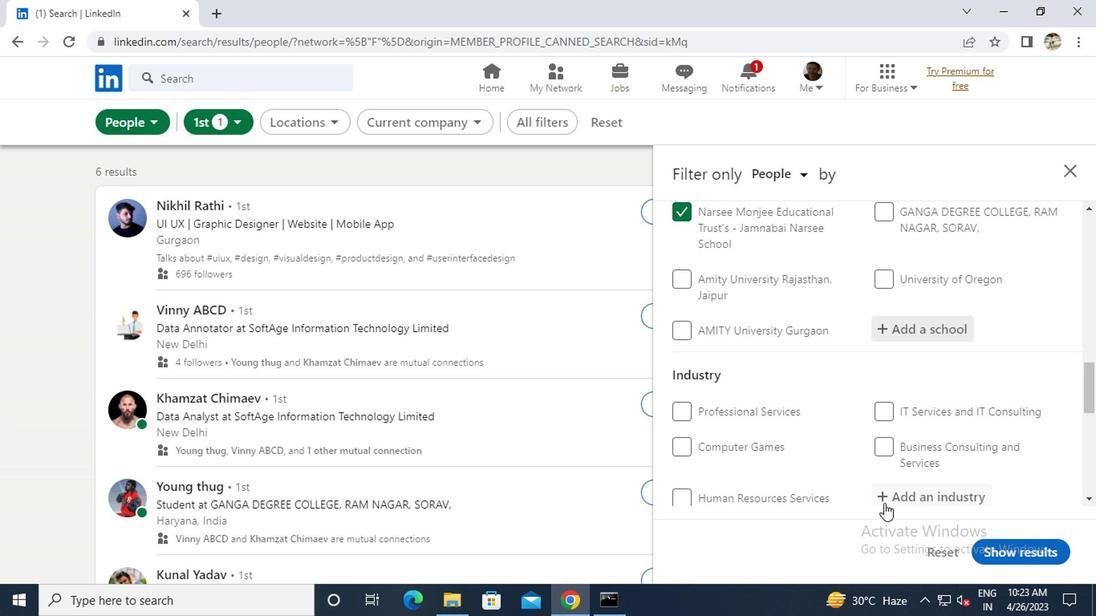
Action: Mouse pressed left at (898, 500)
Screenshot: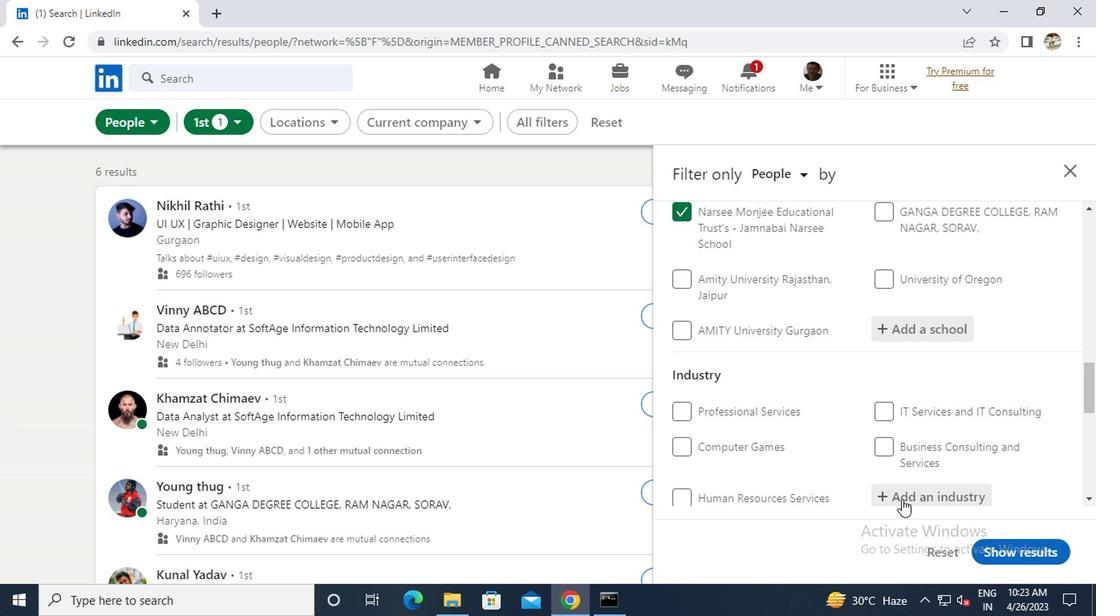 
Action: Key pressed <Key.shift><Key.shift><Key.shift><Key.shift><Key.caps_lock>B<Key.caps_lock>REWERIES
Screenshot: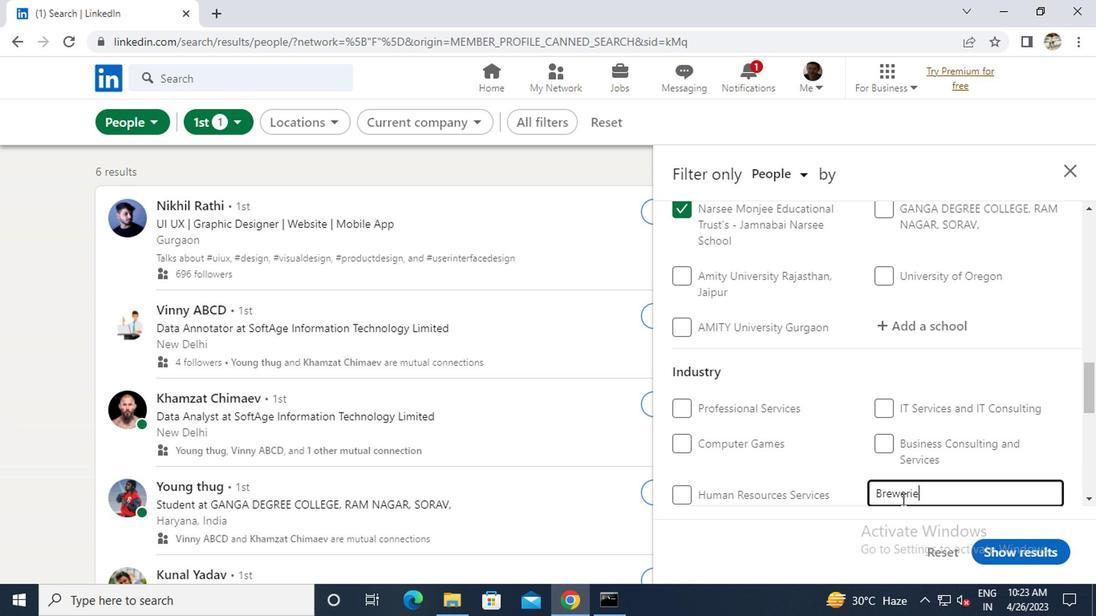 
Action: Mouse scrolled (898, 500) with delta (0, 0)
Screenshot: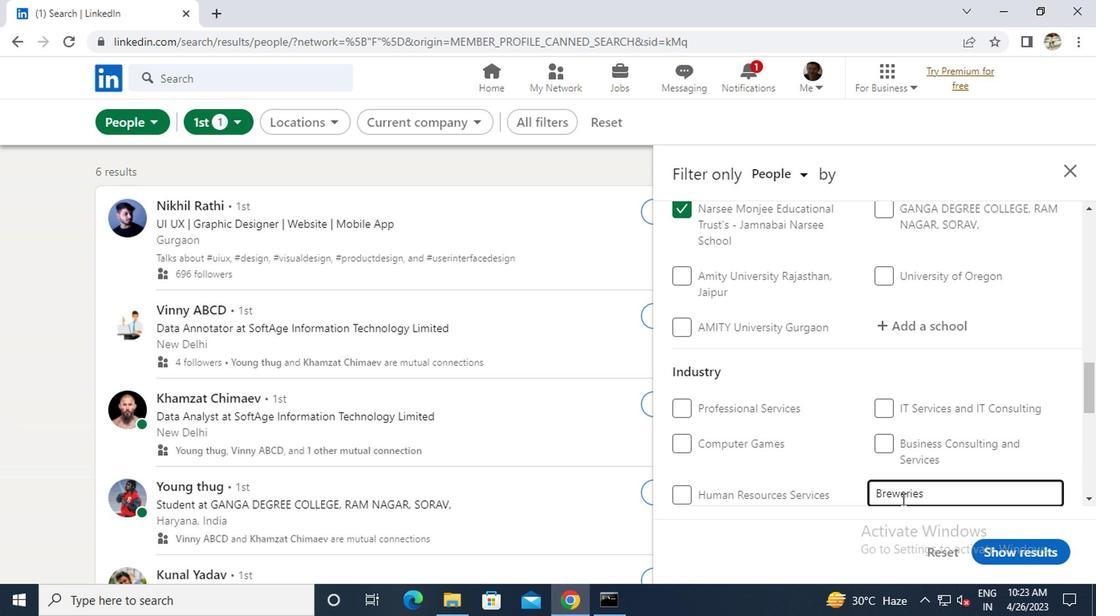 
Action: Mouse scrolled (898, 500) with delta (0, 0)
Screenshot: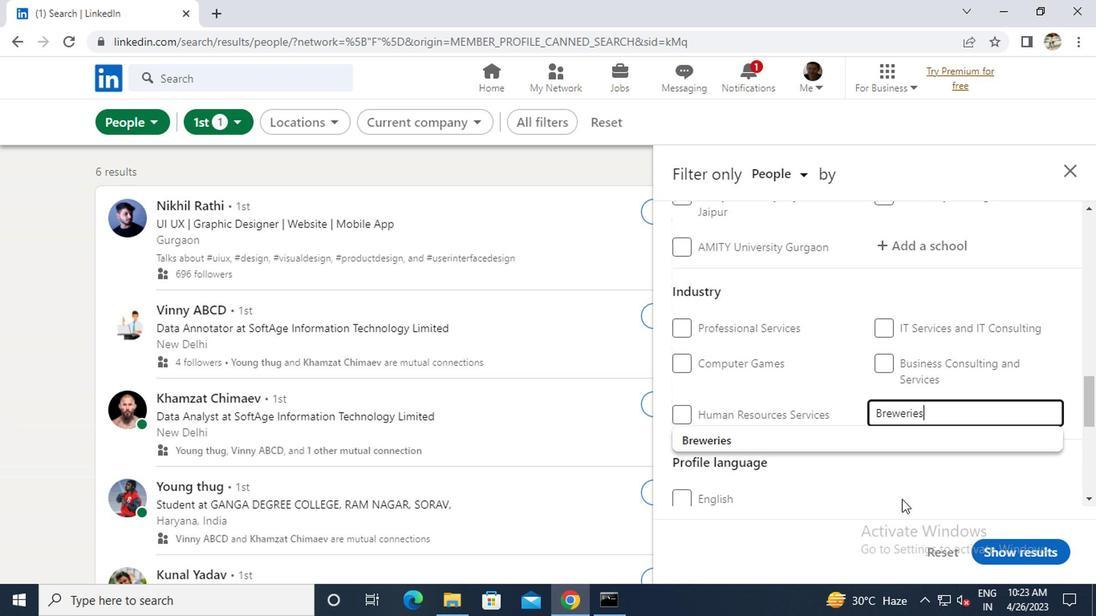 
Action: Mouse moved to (748, 359)
Screenshot: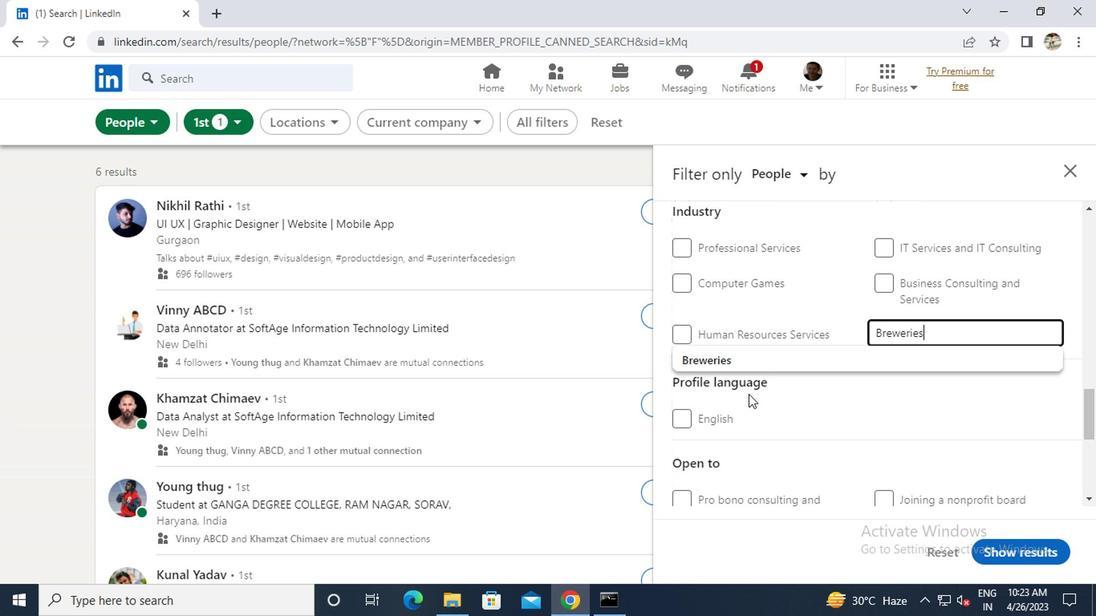 
Action: Mouse pressed left at (748, 359)
Screenshot: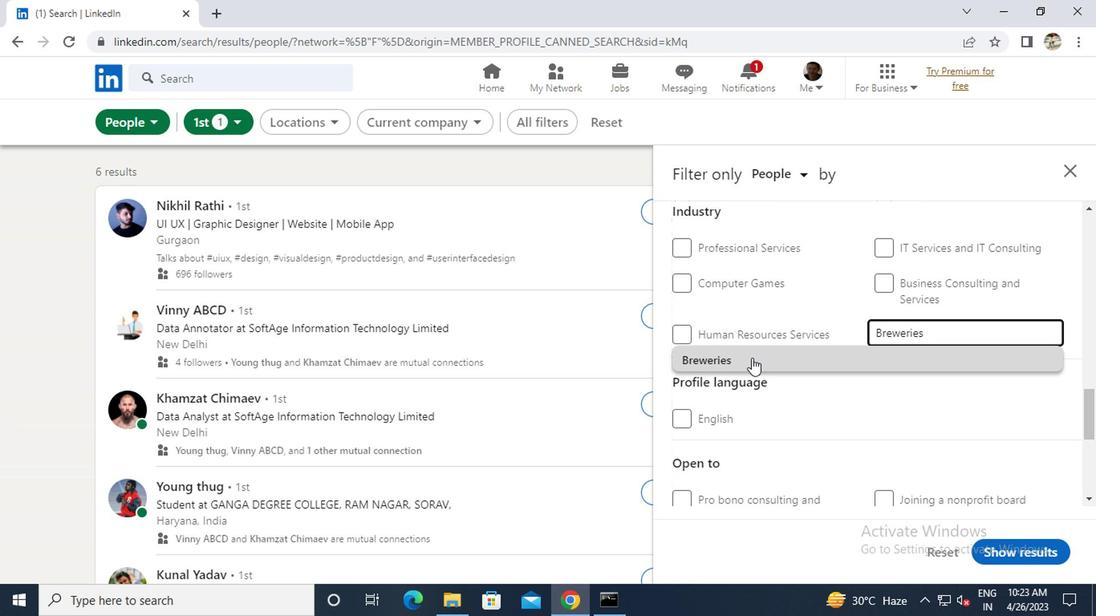 
Action: Mouse scrolled (748, 358) with delta (0, -1)
Screenshot: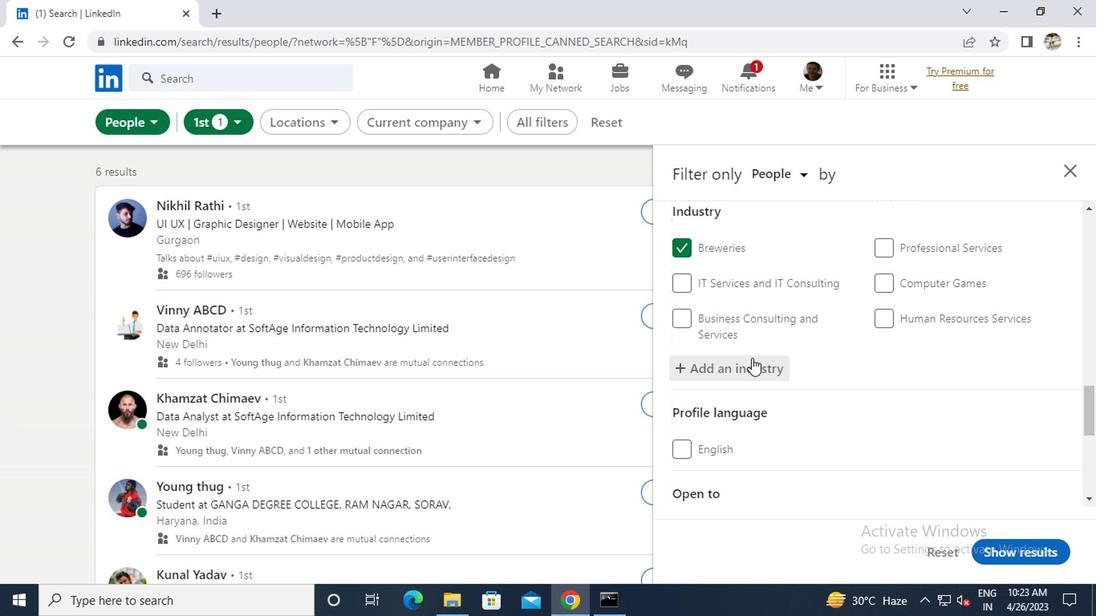 
Action: Mouse scrolled (748, 358) with delta (0, -1)
Screenshot: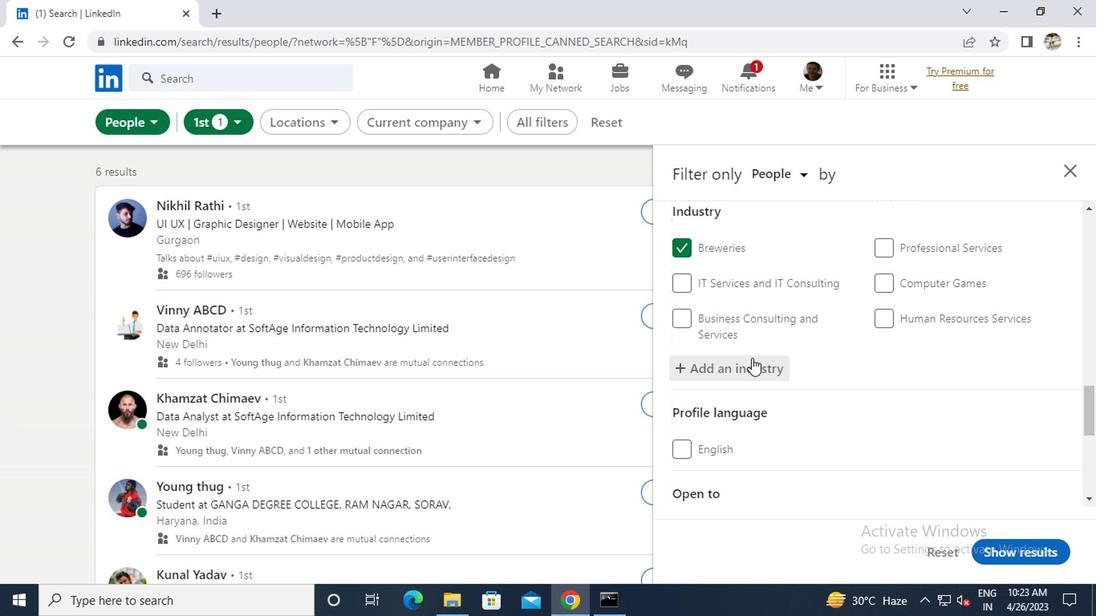 
Action: Mouse scrolled (748, 358) with delta (0, -1)
Screenshot: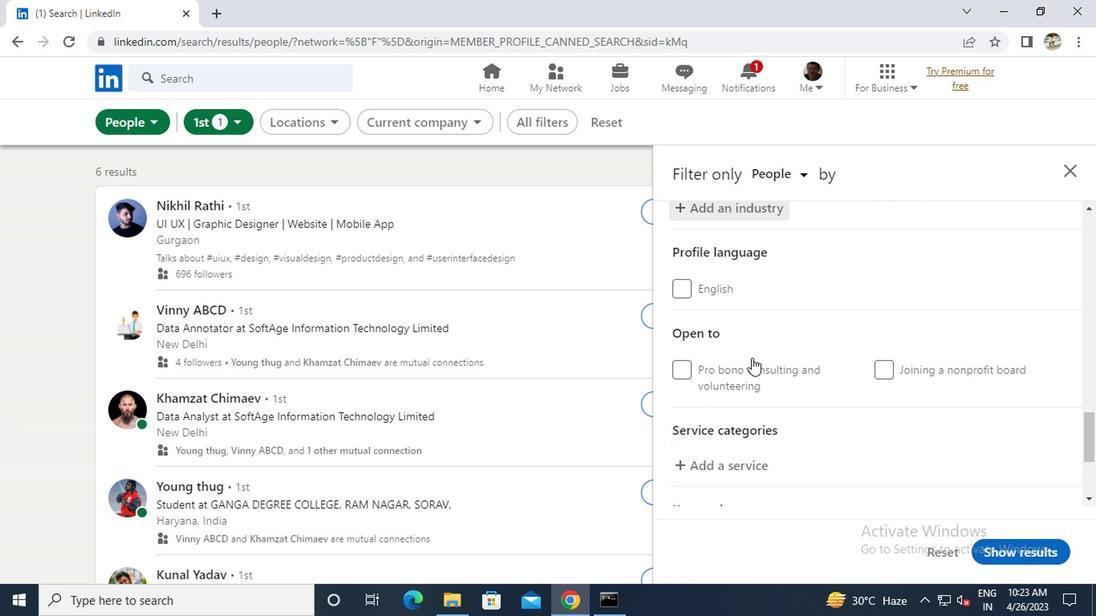 
Action: Mouse moved to (729, 384)
Screenshot: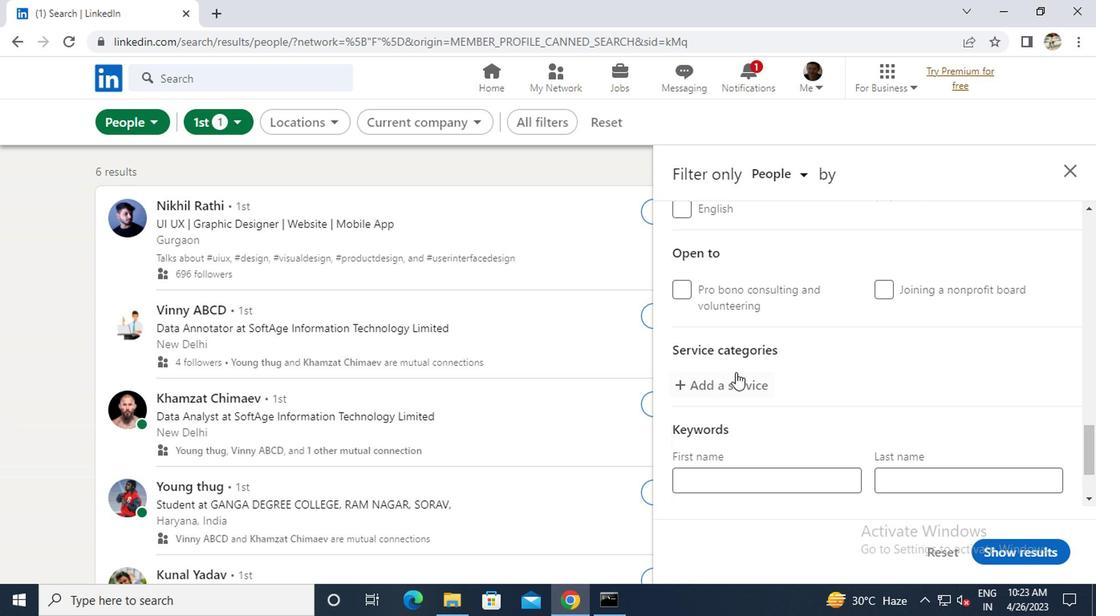 
Action: Mouse pressed left at (729, 384)
Screenshot: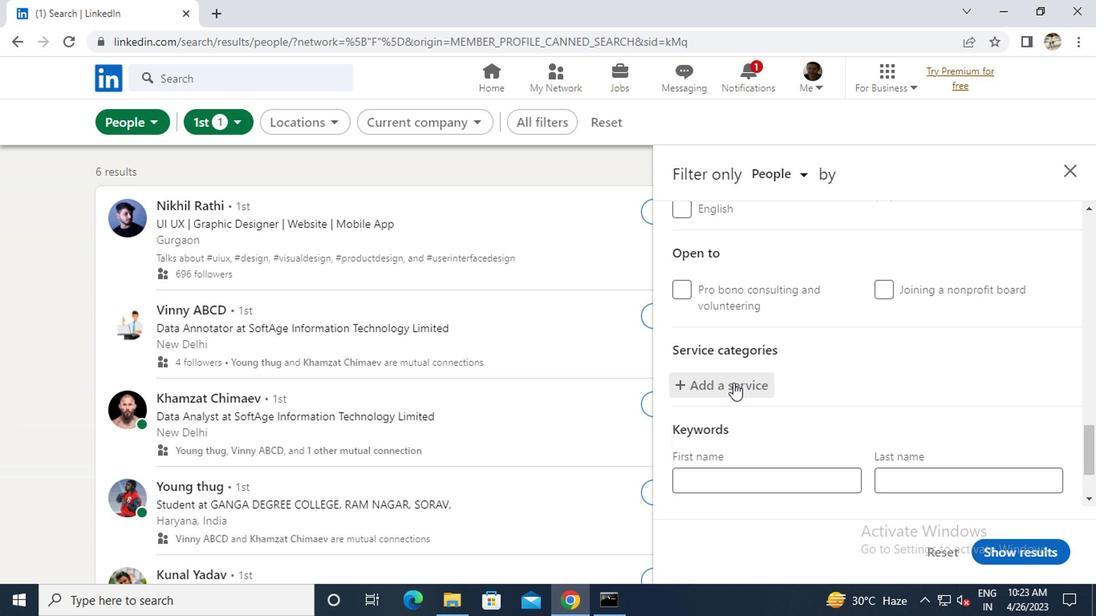 
Action: Mouse moved to (729, 384)
Screenshot: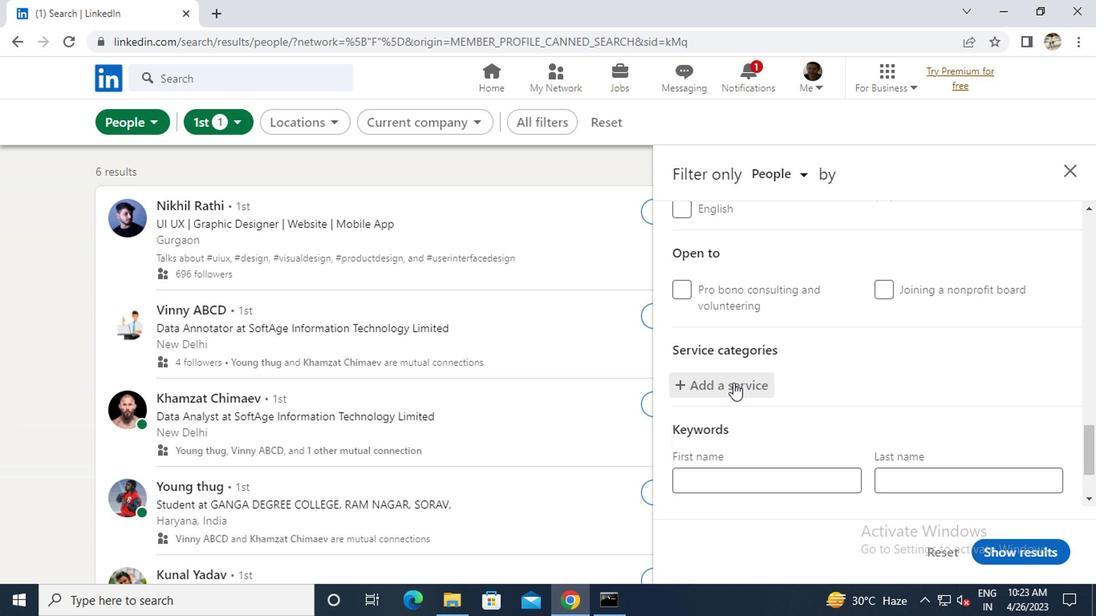 
Action: Key pressed <Key.caps_lock>W<Key.caps_lock>RITING
Screenshot: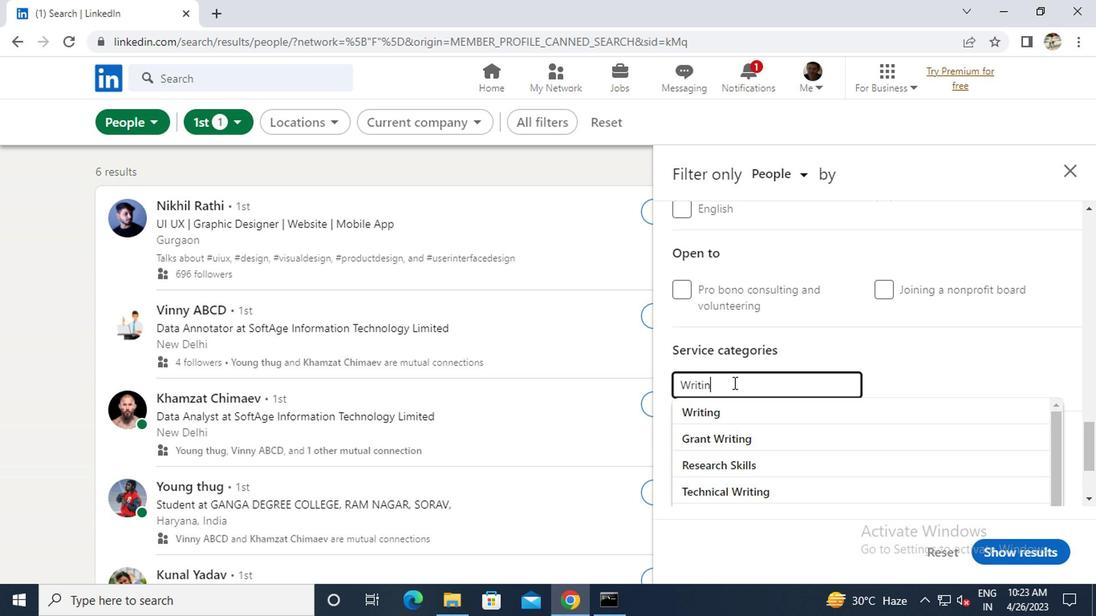 
Action: Mouse moved to (713, 418)
Screenshot: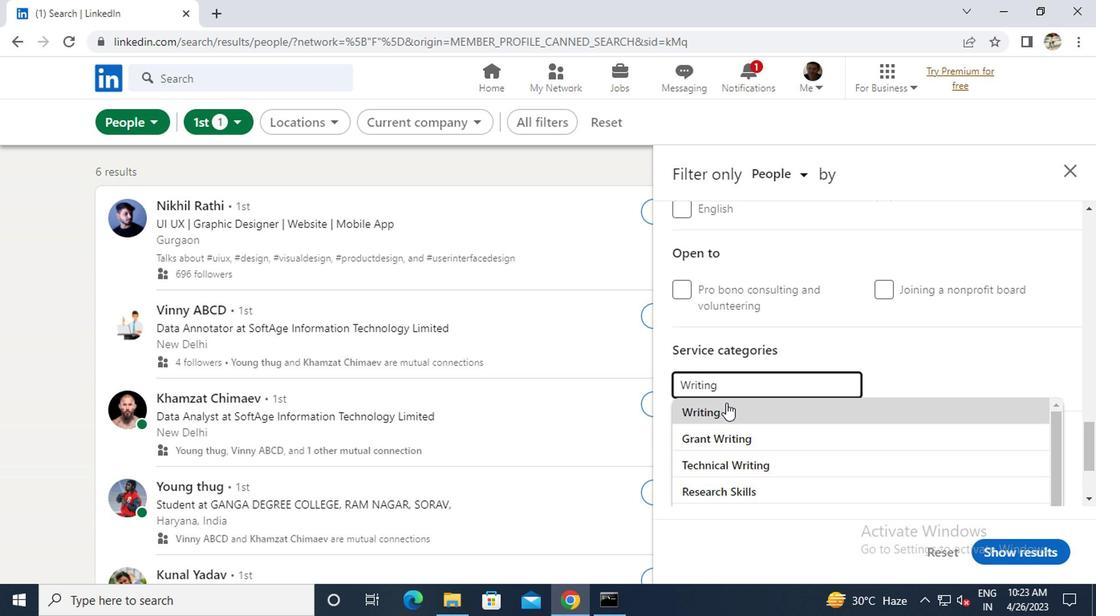 
Action: Mouse pressed left at (713, 418)
Screenshot: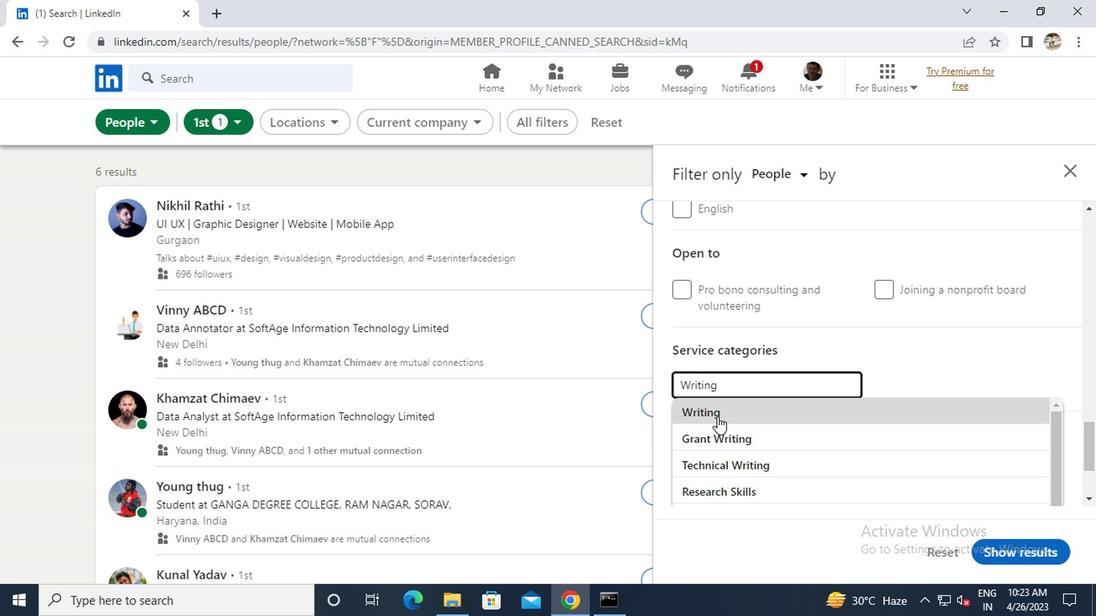 
Action: Mouse scrolled (713, 417) with delta (0, 0)
Screenshot: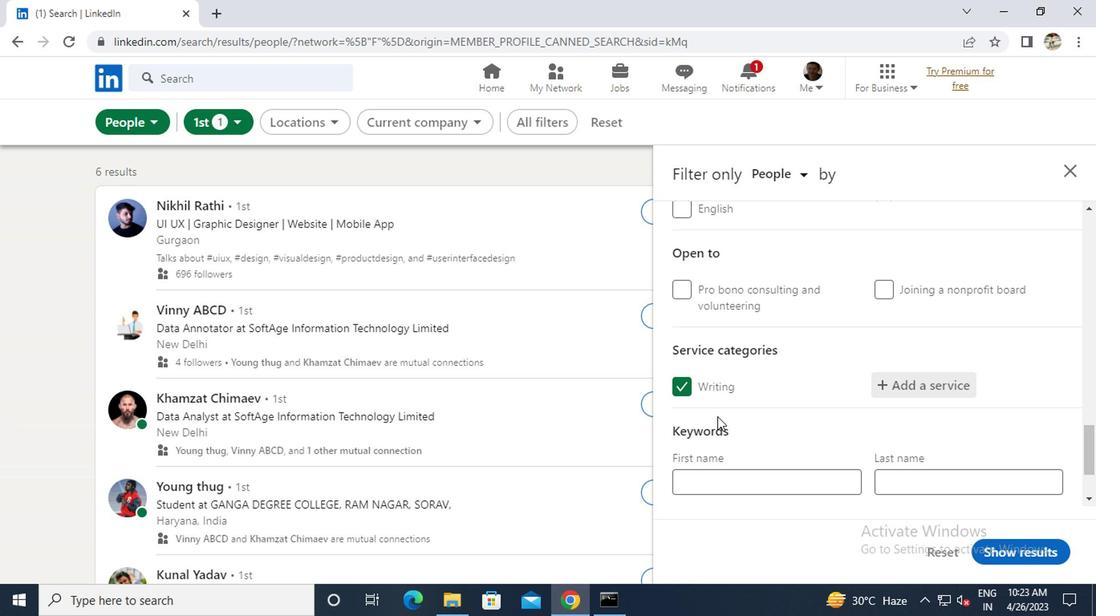 
Action: Mouse scrolled (713, 417) with delta (0, 0)
Screenshot: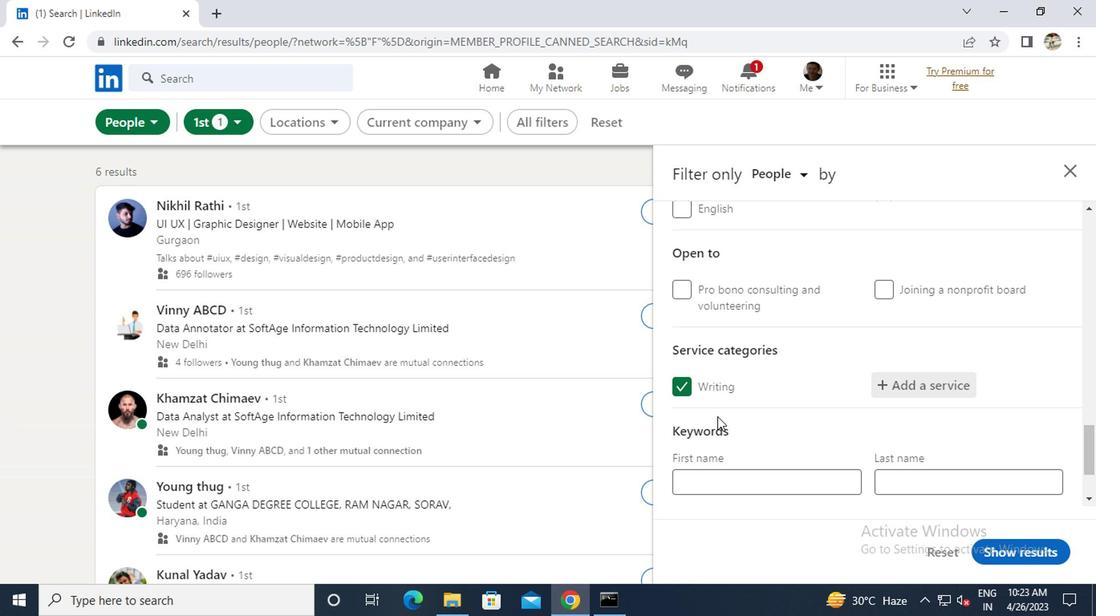 
Action: Mouse moved to (712, 429)
Screenshot: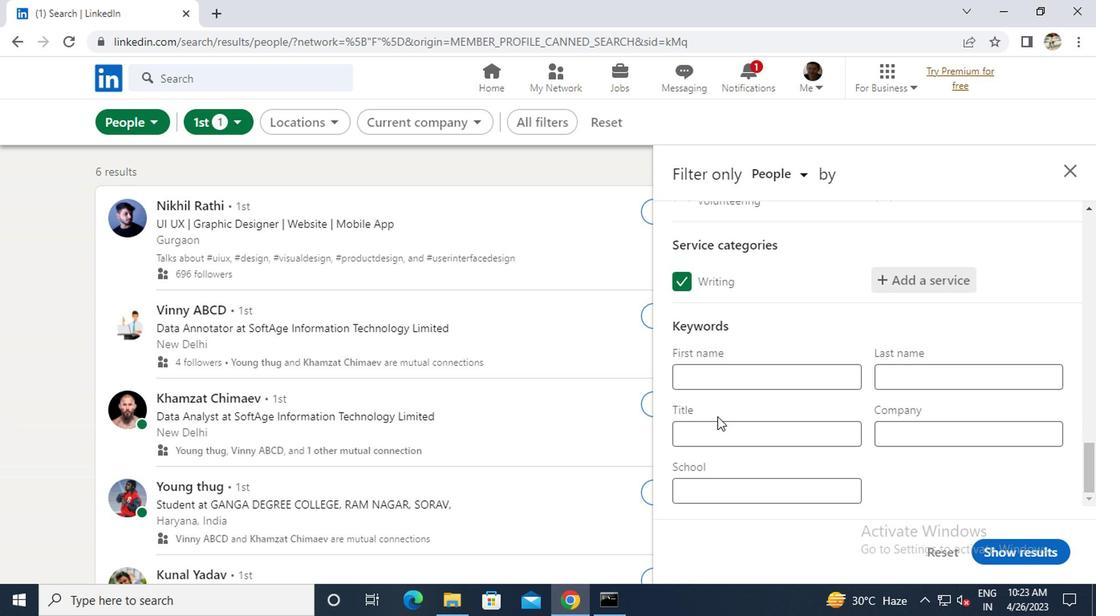 
Action: Mouse pressed left at (712, 429)
Screenshot: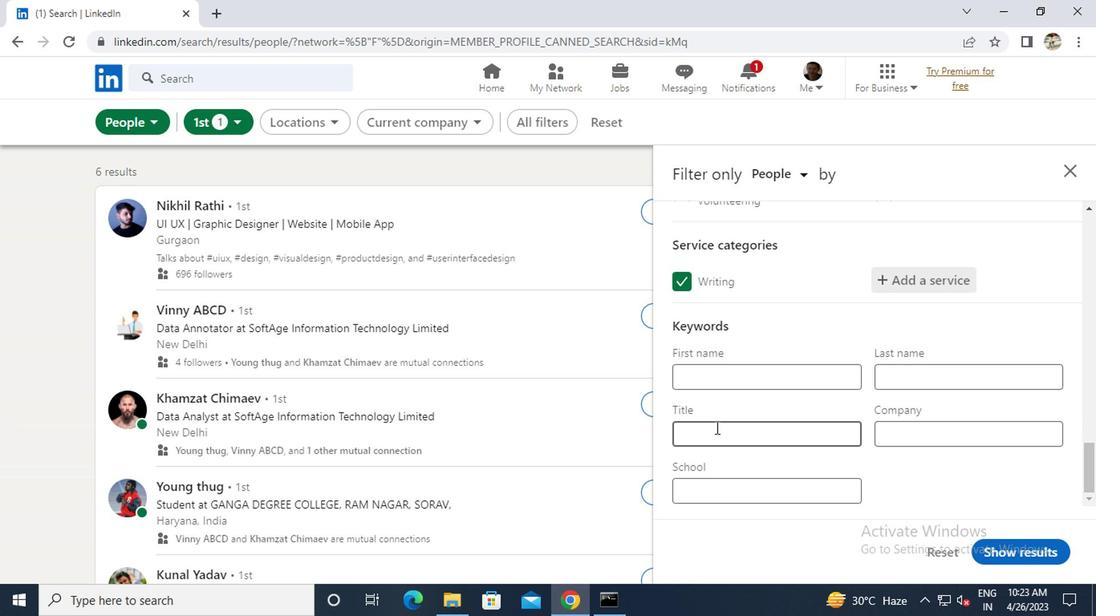 
Action: Key pressed <Key.caps_lock>O<Key.caps_lock>PERS<Key.backspace>ATIONS<Key.space><Key.caps_lock>M<Key.caps_lock>ANAGER
Screenshot: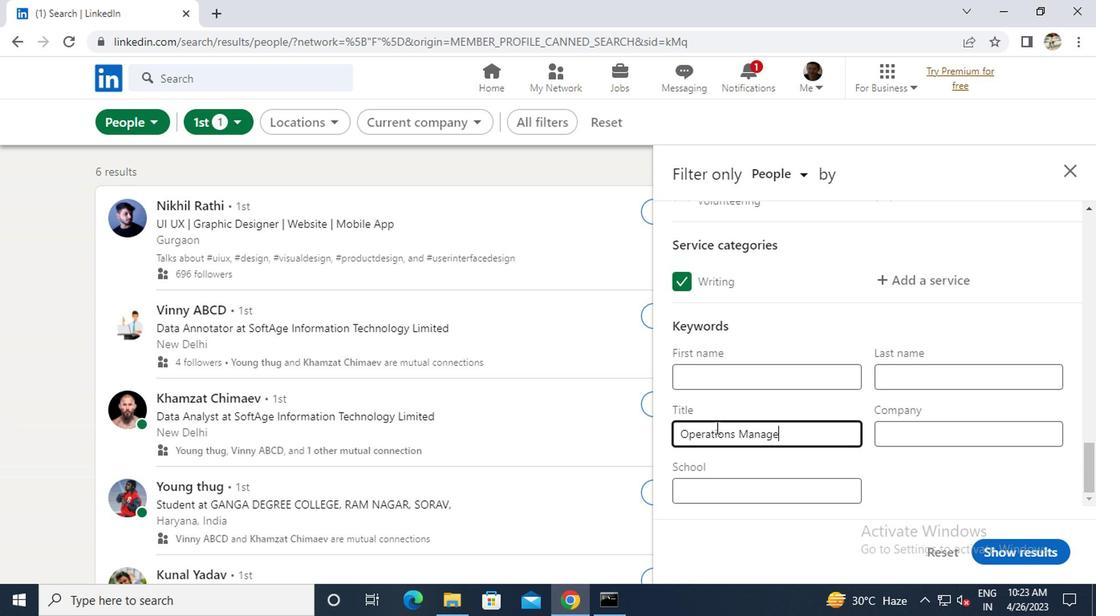 
Action: Mouse moved to (990, 543)
Screenshot: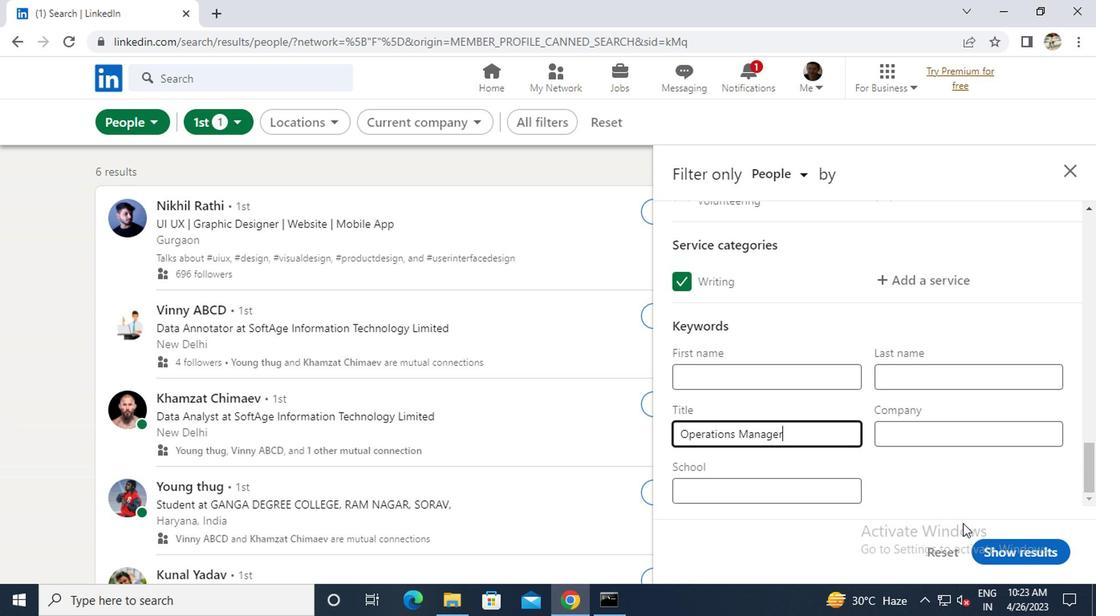 
Action: Mouse pressed left at (990, 543)
Screenshot: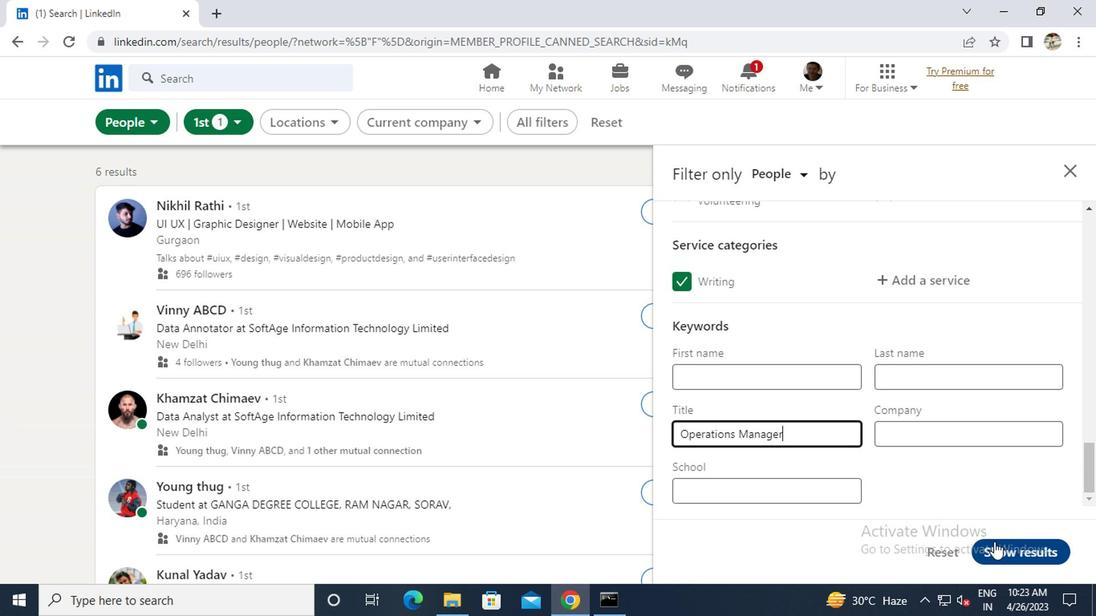 
